 Task: Create a due date automation trigger when advanced on, on the tuesday after a card is due add fields without custom field "Resume" cleared at 11:00 AM.
Action: Mouse moved to (992, 307)
Screenshot: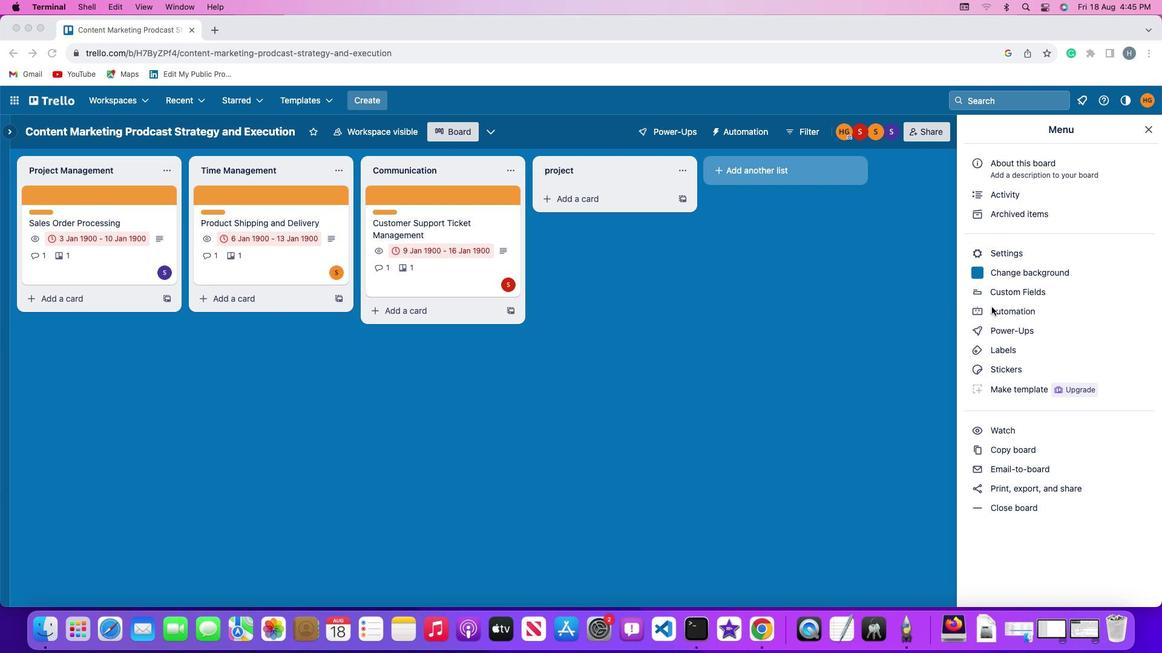
Action: Mouse pressed left at (992, 307)
Screenshot: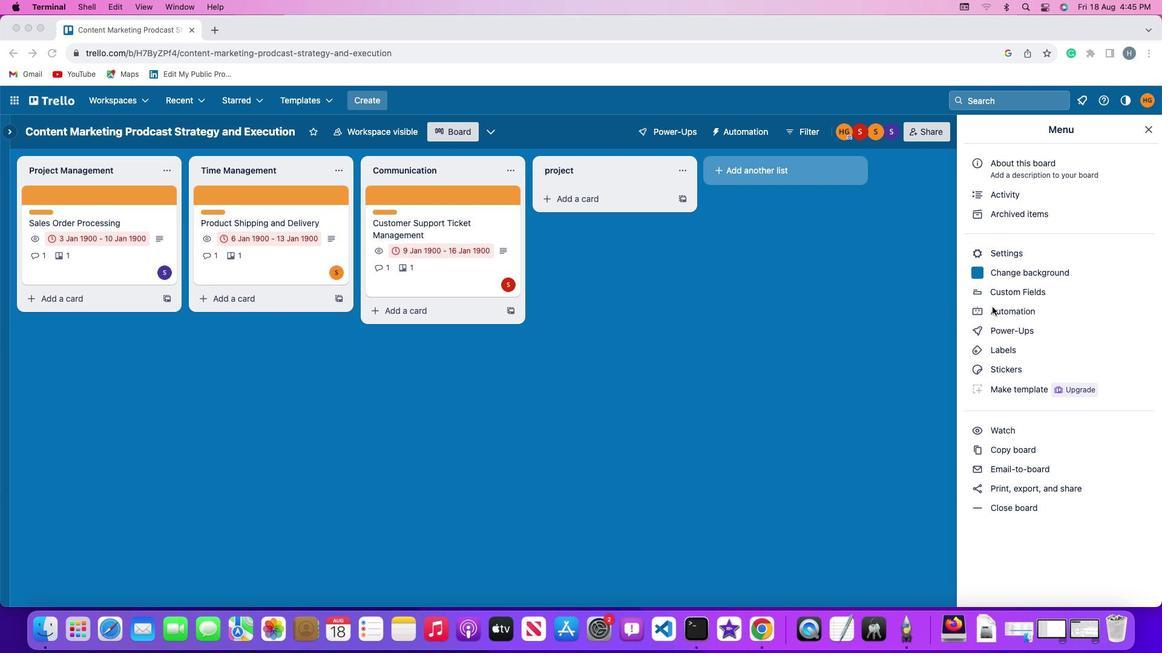 
Action: Mouse pressed left at (992, 307)
Screenshot: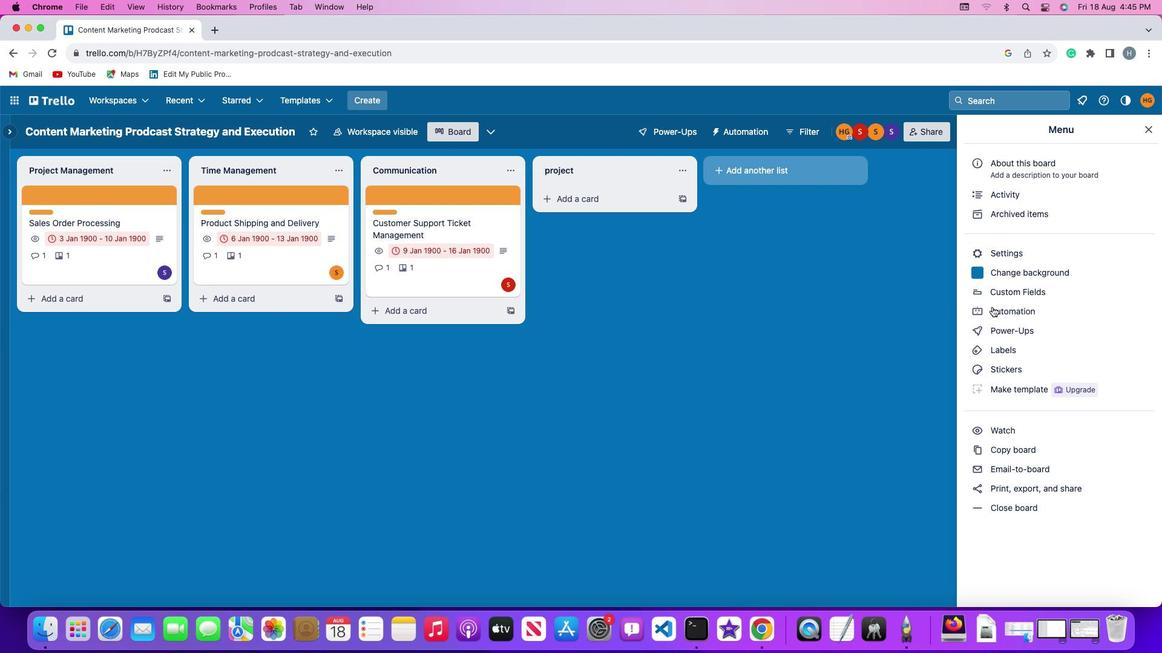 
Action: Mouse moved to (69, 281)
Screenshot: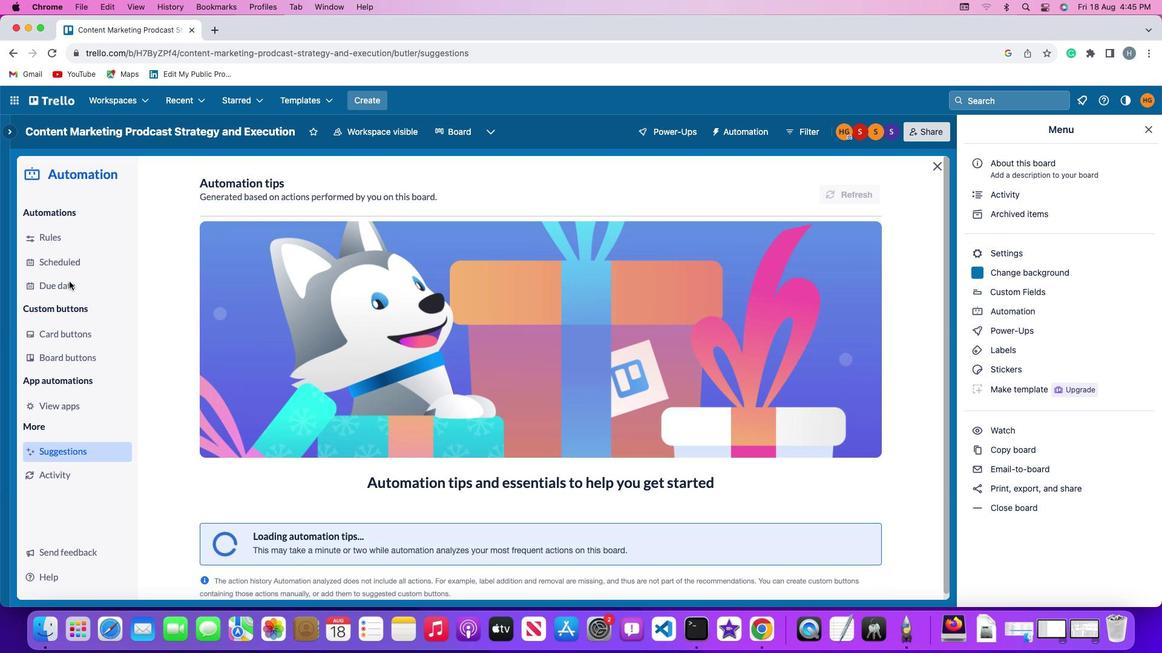 
Action: Mouse pressed left at (69, 281)
Screenshot: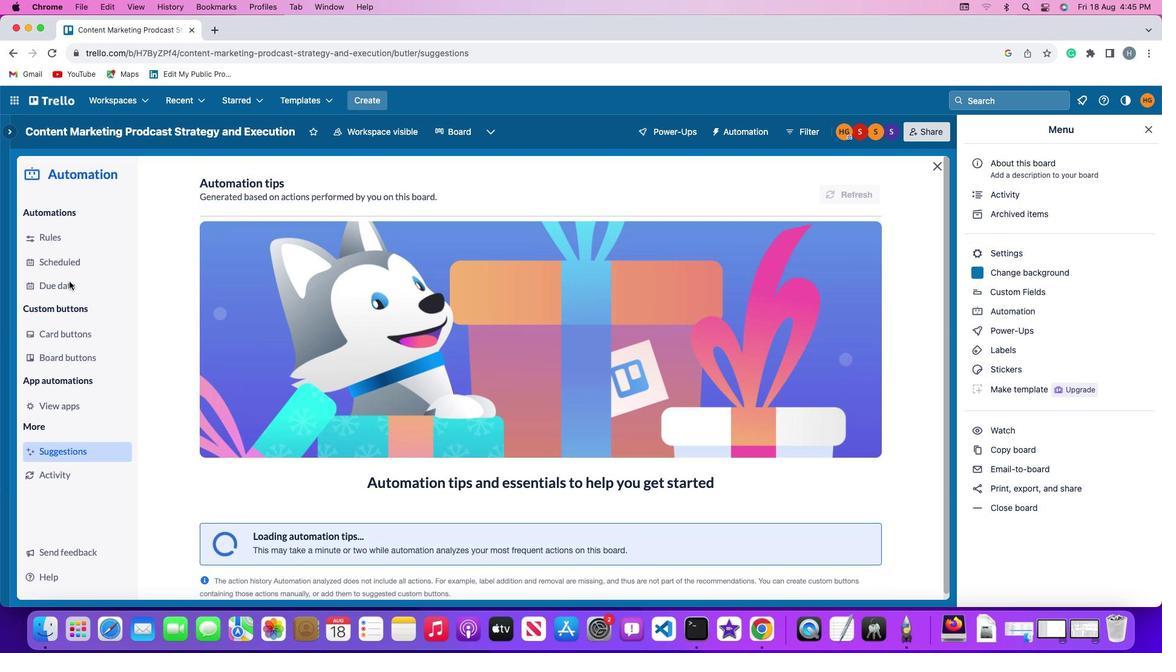 
Action: Mouse moved to (824, 184)
Screenshot: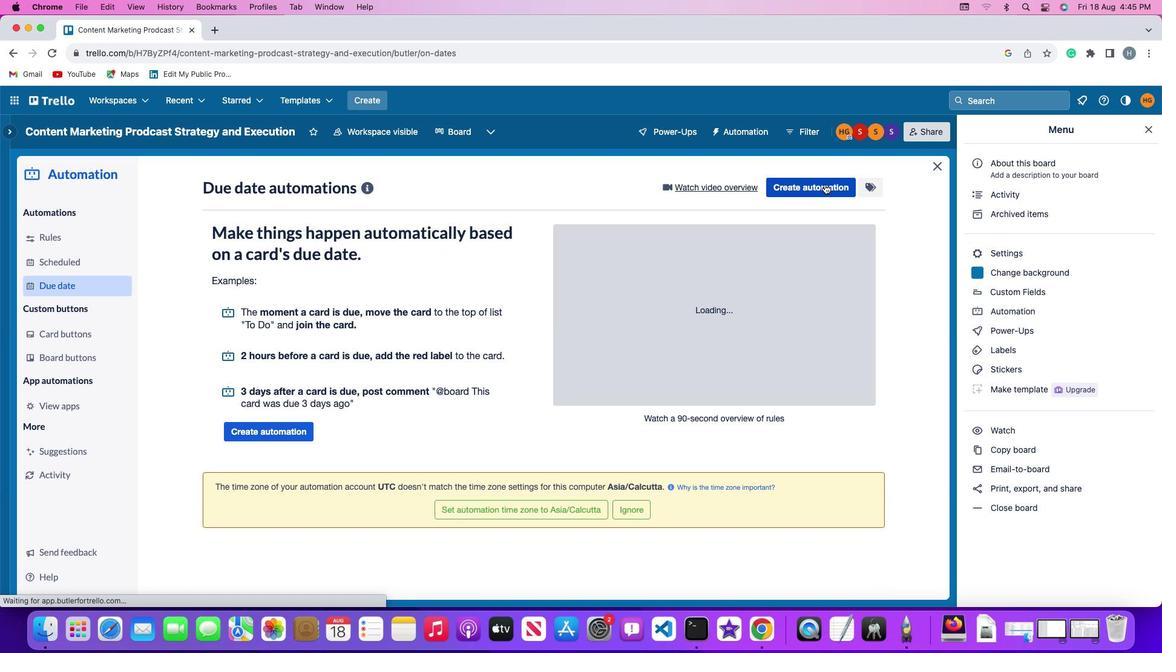 
Action: Mouse pressed left at (824, 184)
Screenshot: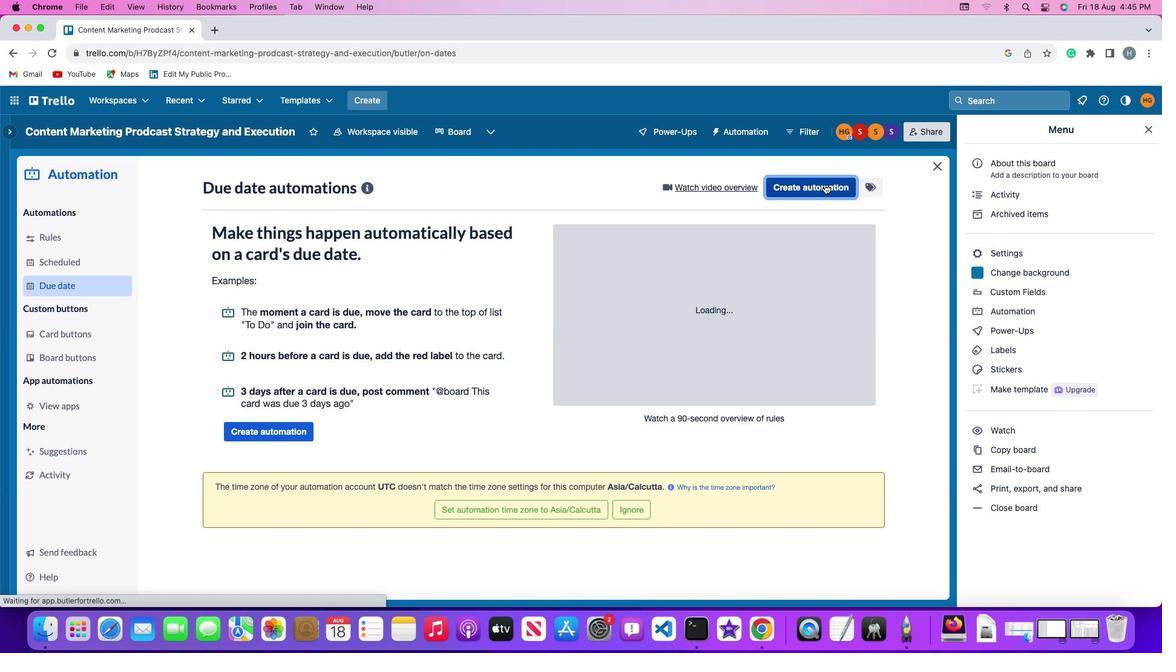 
Action: Mouse moved to (213, 302)
Screenshot: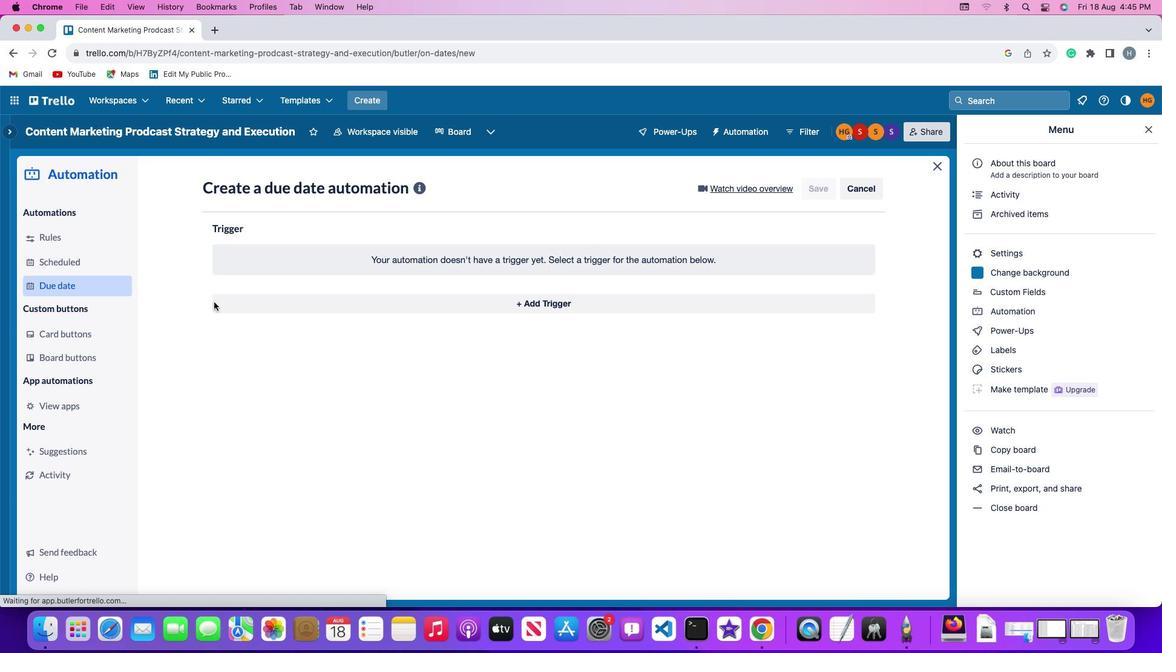 
Action: Mouse pressed left at (213, 302)
Screenshot: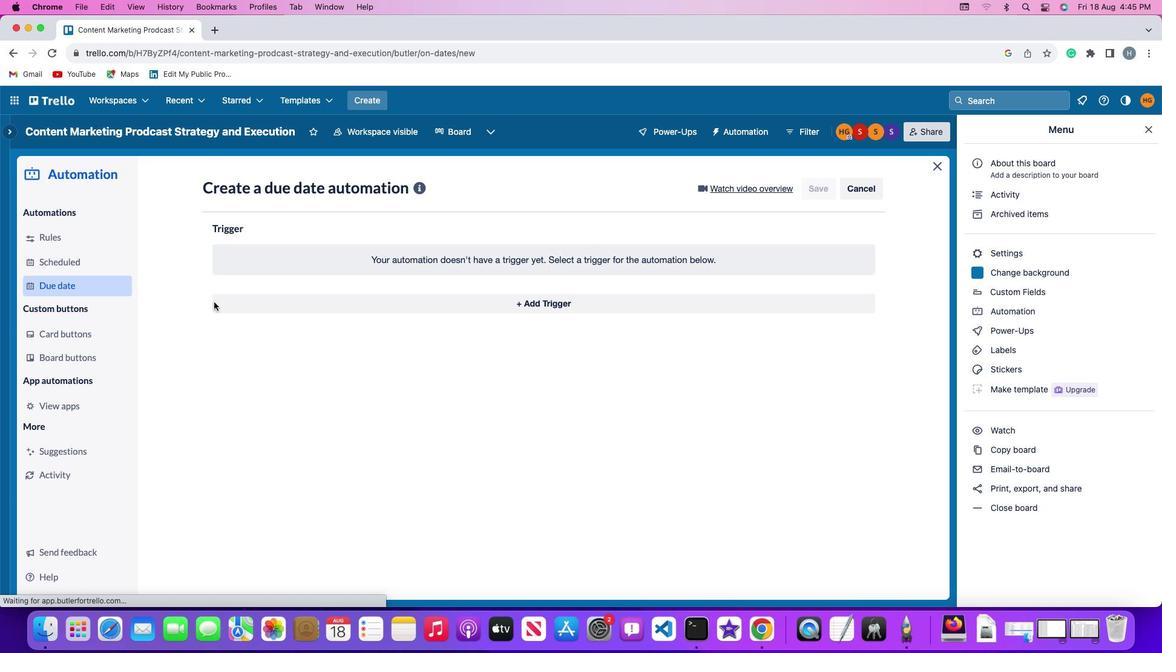 
Action: Mouse moved to (262, 526)
Screenshot: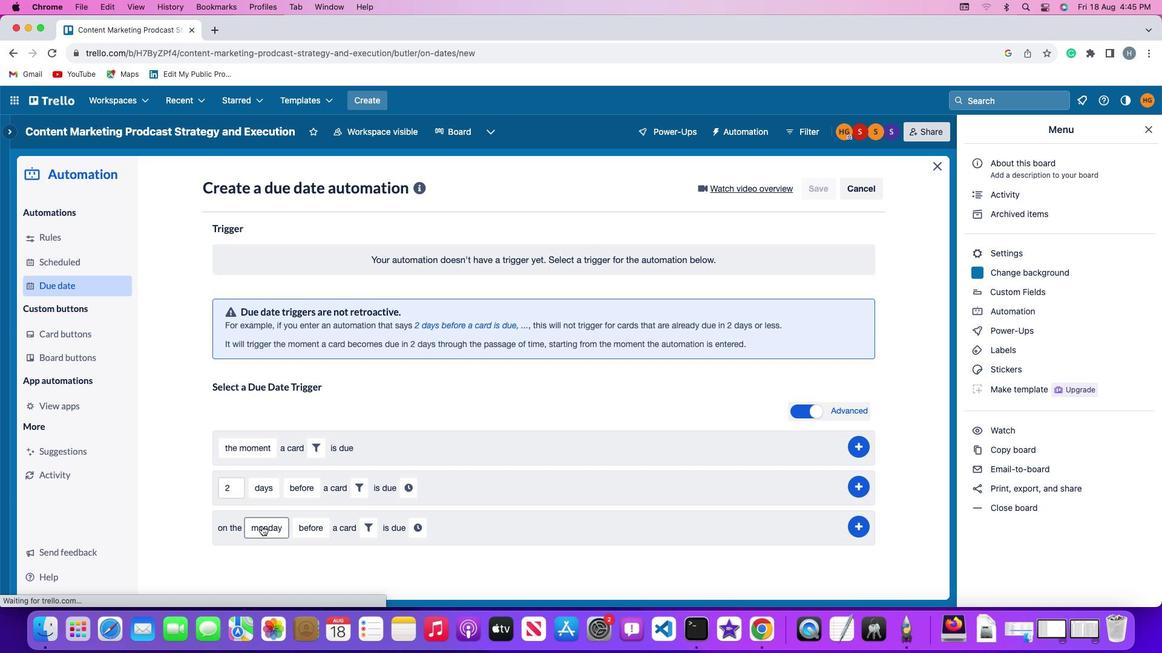 
Action: Mouse pressed left at (262, 526)
Screenshot: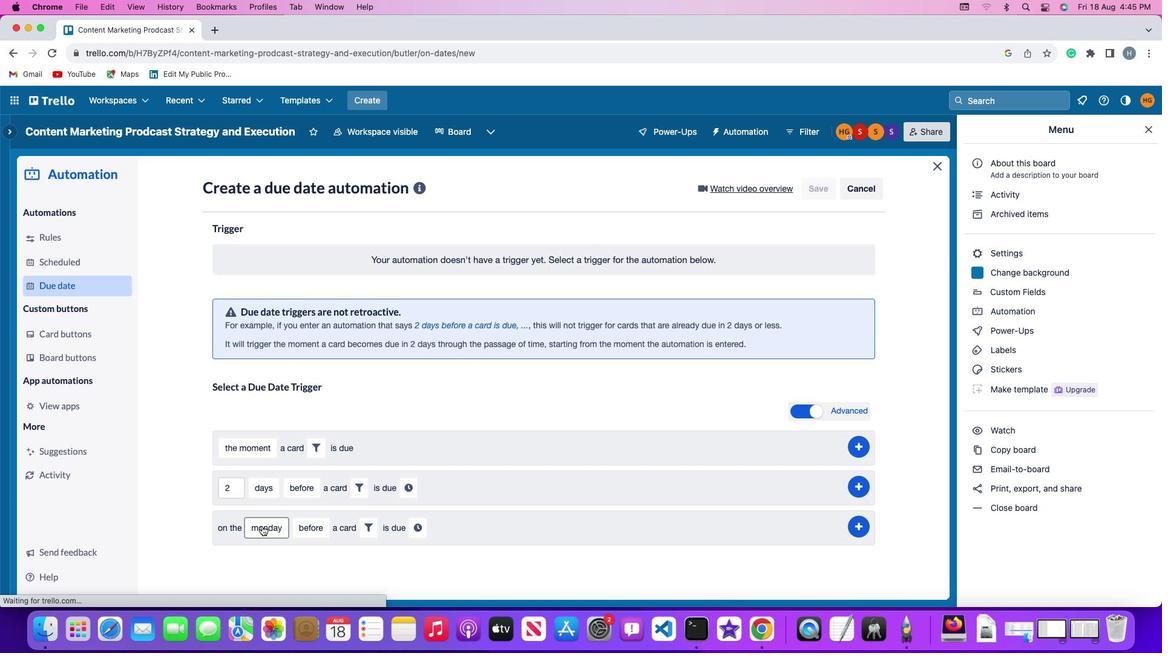 
Action: Mouse moved to (283, 389)
Screenshot: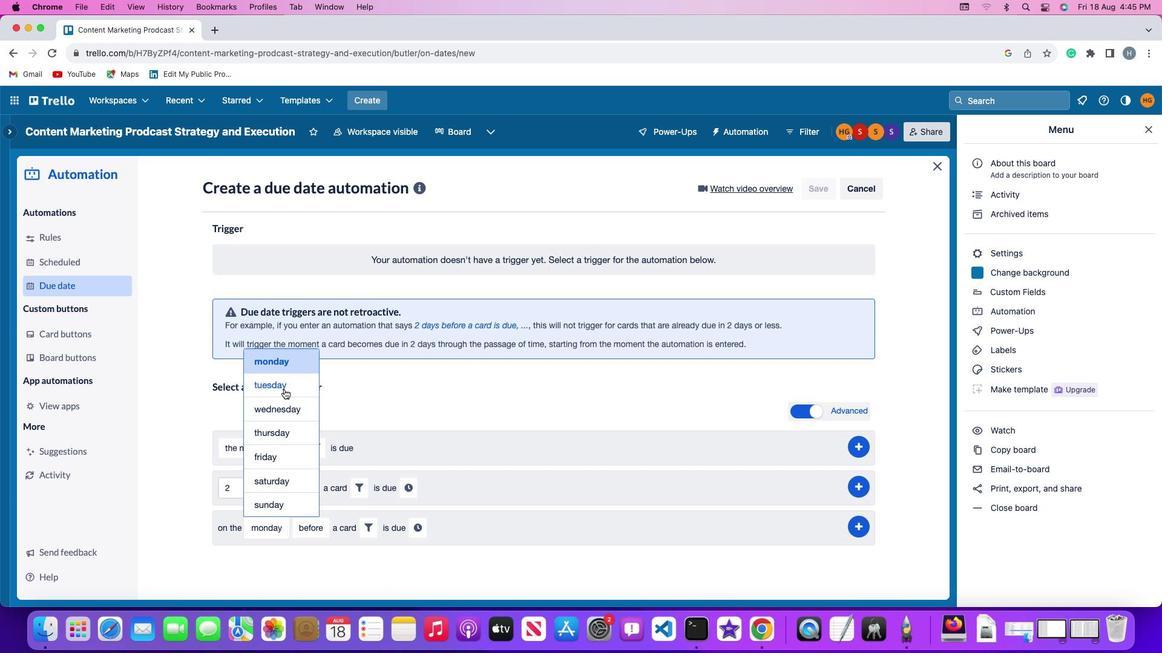 
Action: Mouse pressed left at (283, 389)
Screenshot: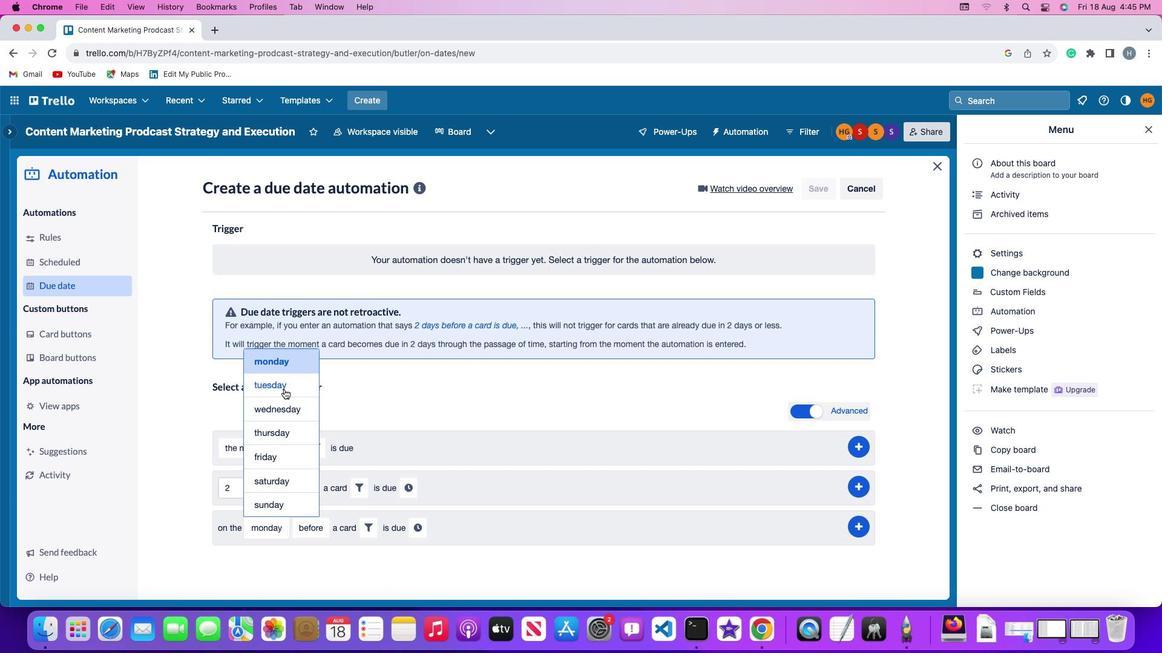 
Action: Mouse moved to (310, 530)
Screenshot: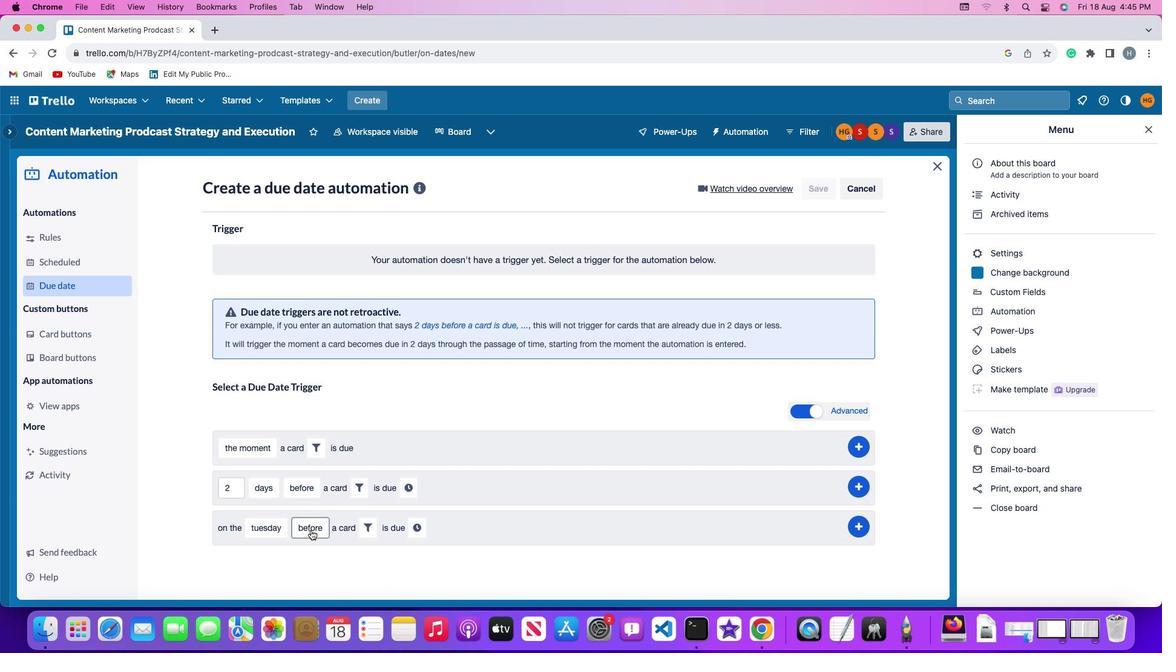 
Action: Mouse pressed left at (310, 530)
Screenshot: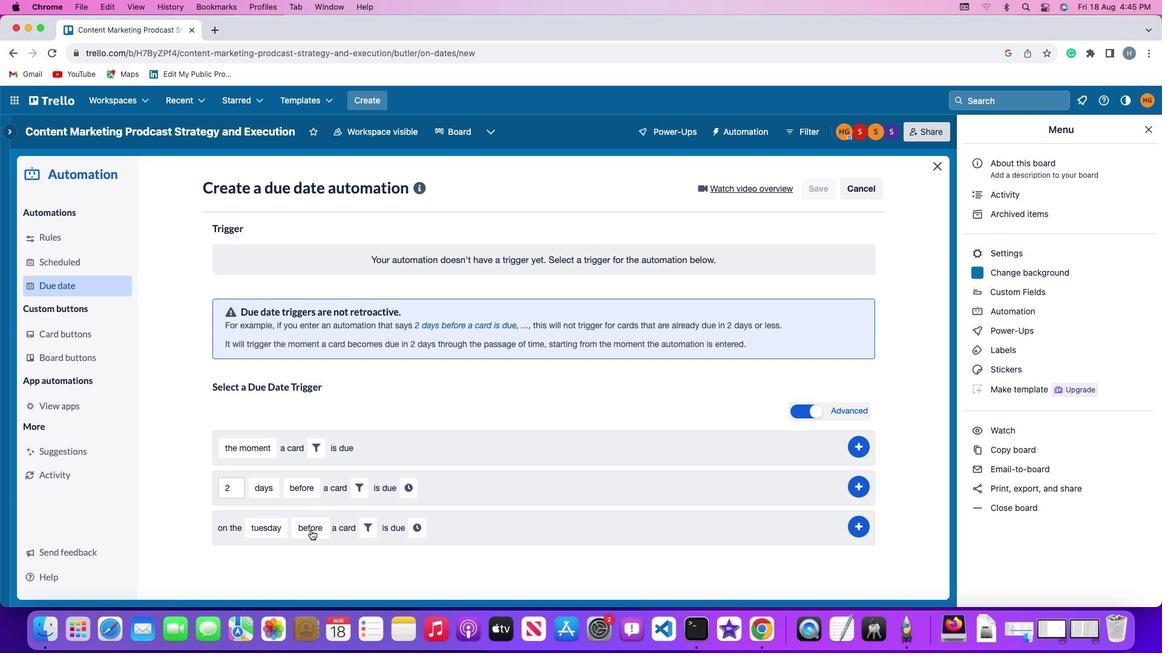 
Action: Mouse moved to (328, 455)
Screenshot: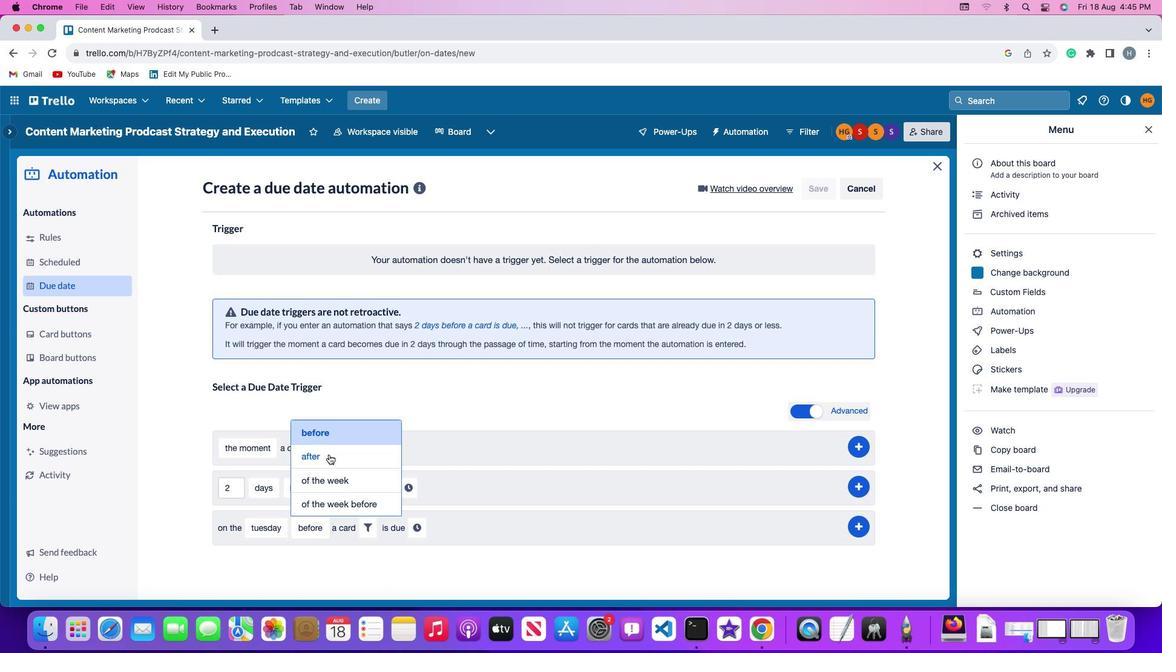 
Action: Mouse pressed left at (328, 455)
Screenshot: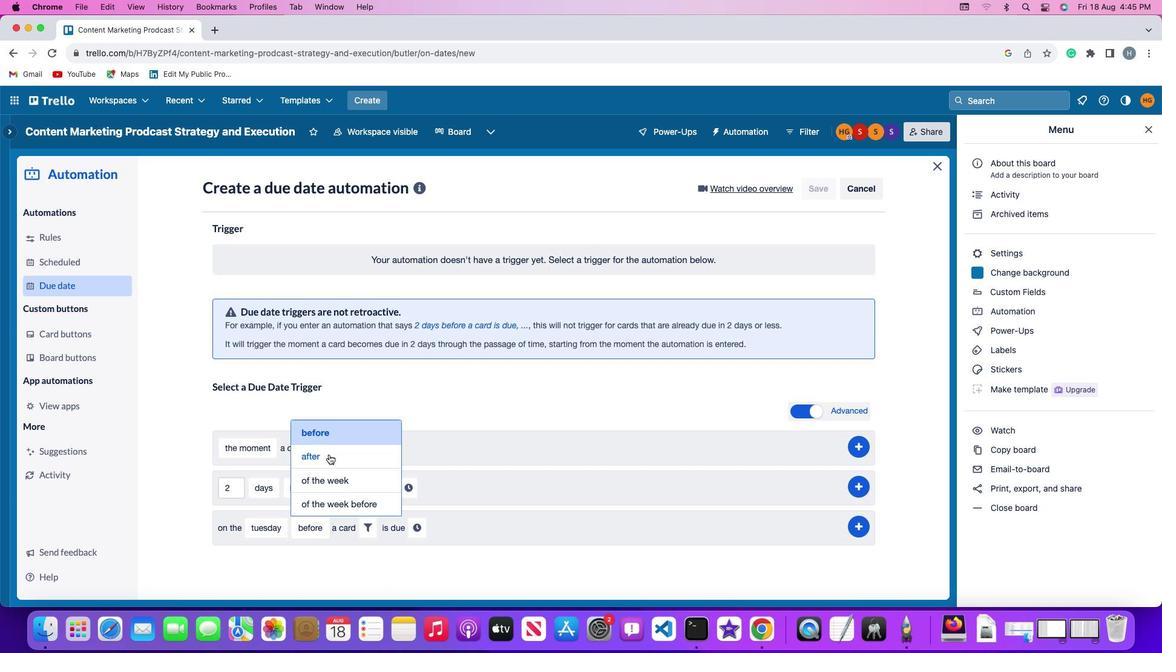 
Action: Mouse moved to (364, 521)
Screenshot: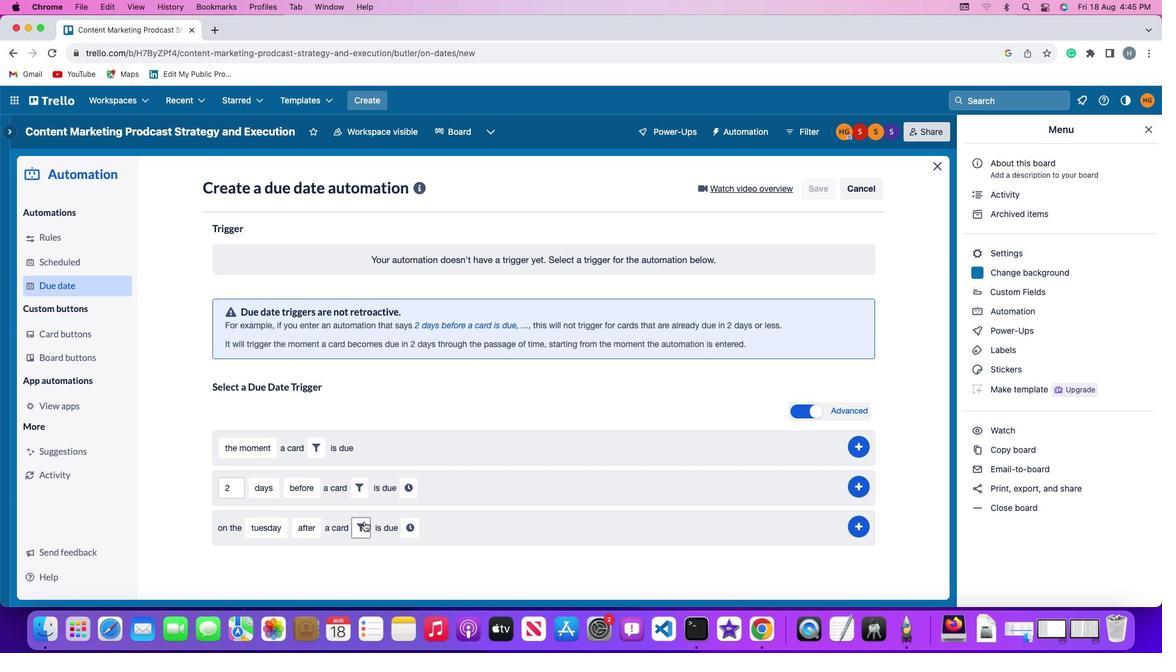 
Action: Mouse pressed left at (364, 521)
Screenshot: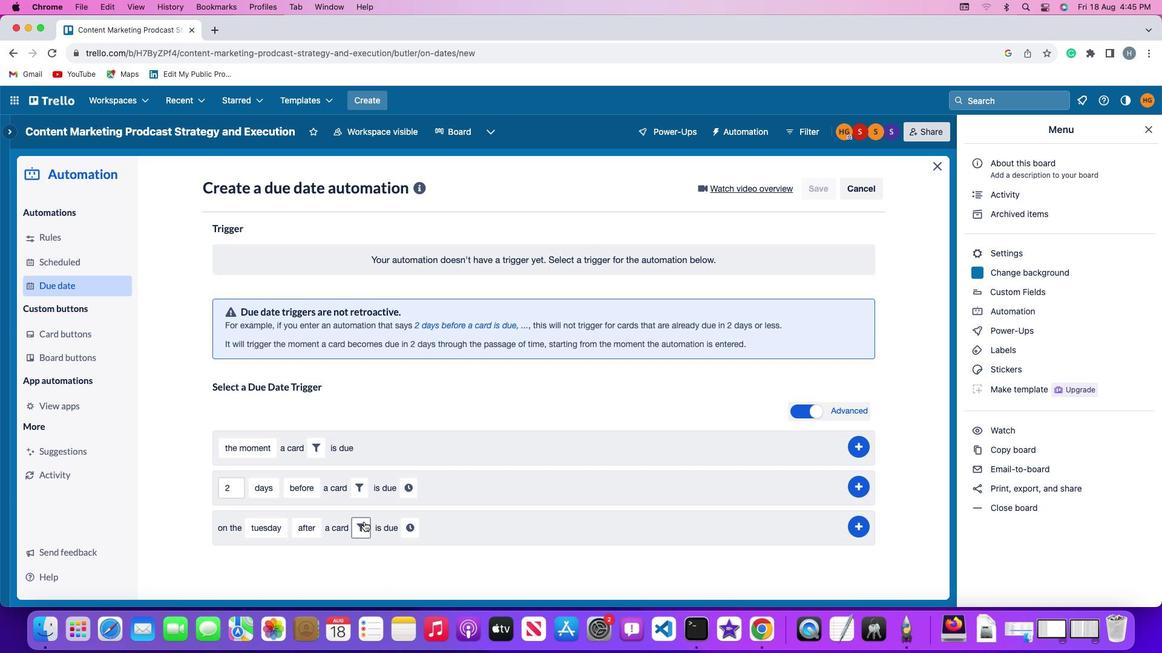 
Action: Mouse moved to (554, 565)
Screenshot: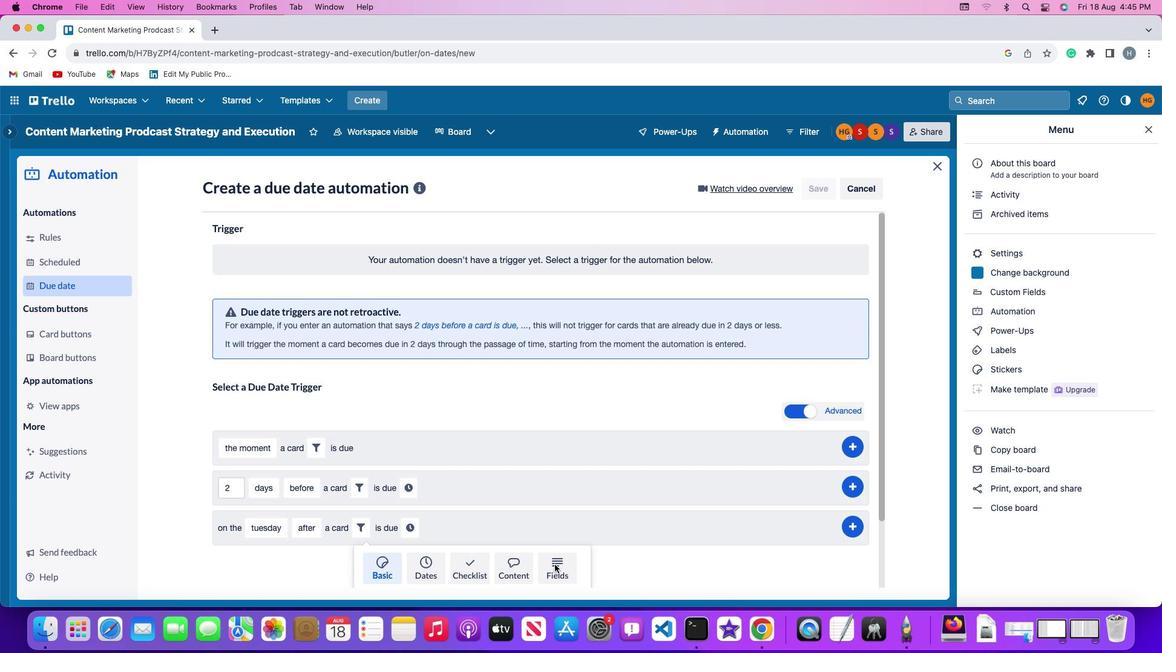 
Action: Mouse pressed left at (554, 565)
Screenshot: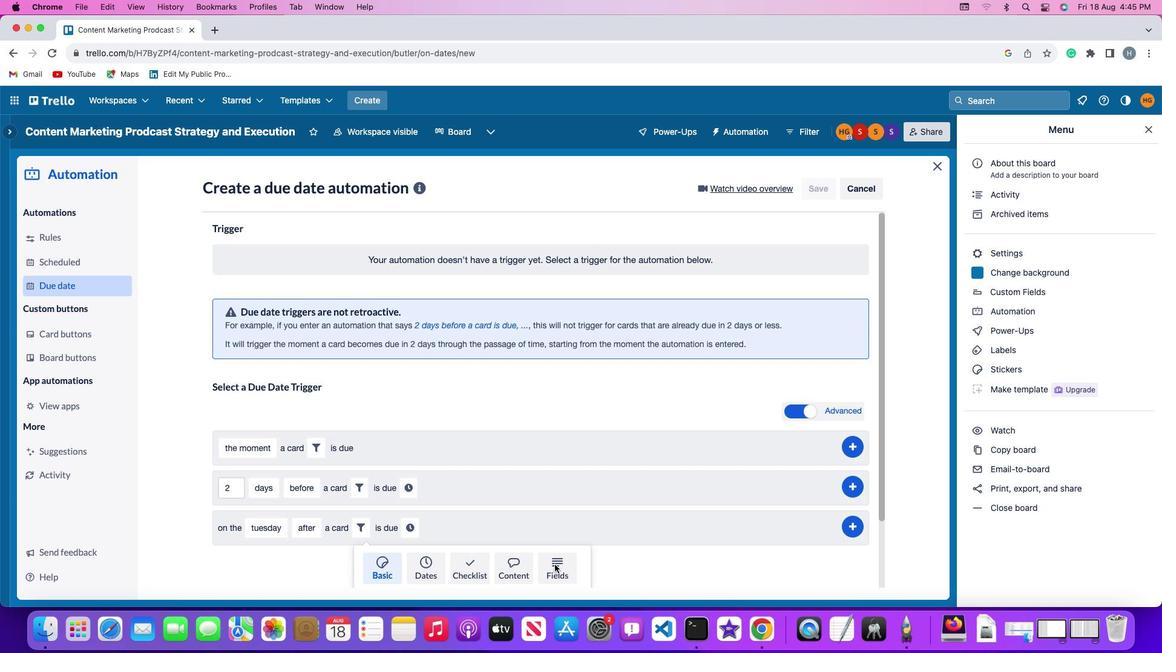 
Action: Mouse moved to (323, 563)
Screenshot: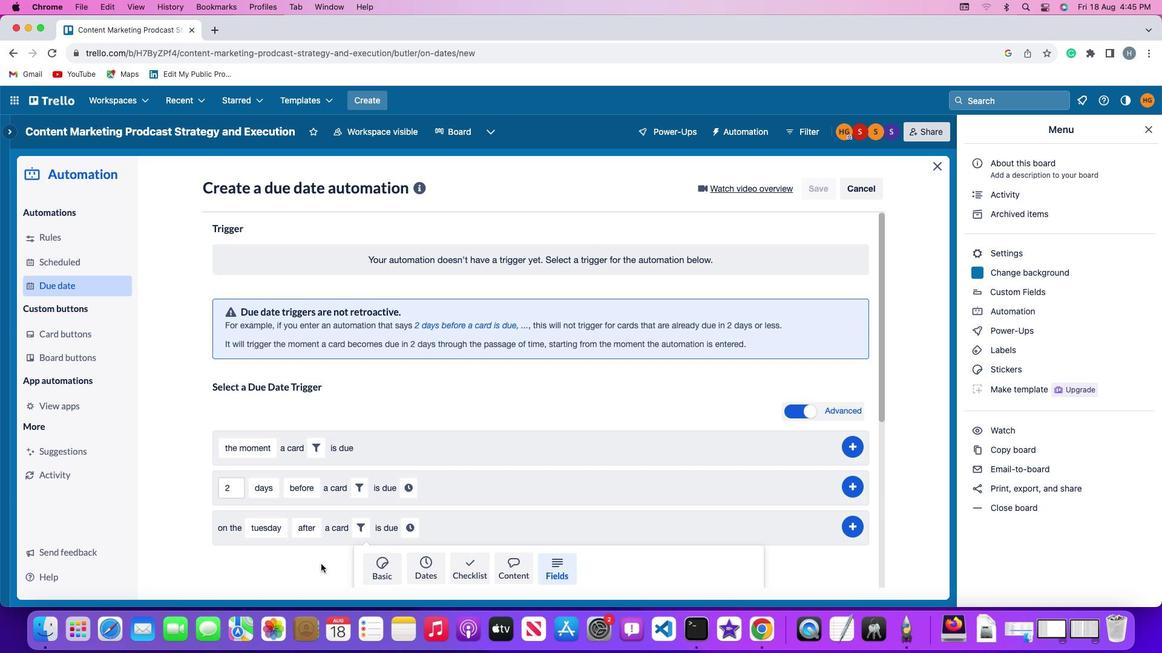 
Action: Mouse scrolled (323, 563) with delta (0, 0)
Screenshot: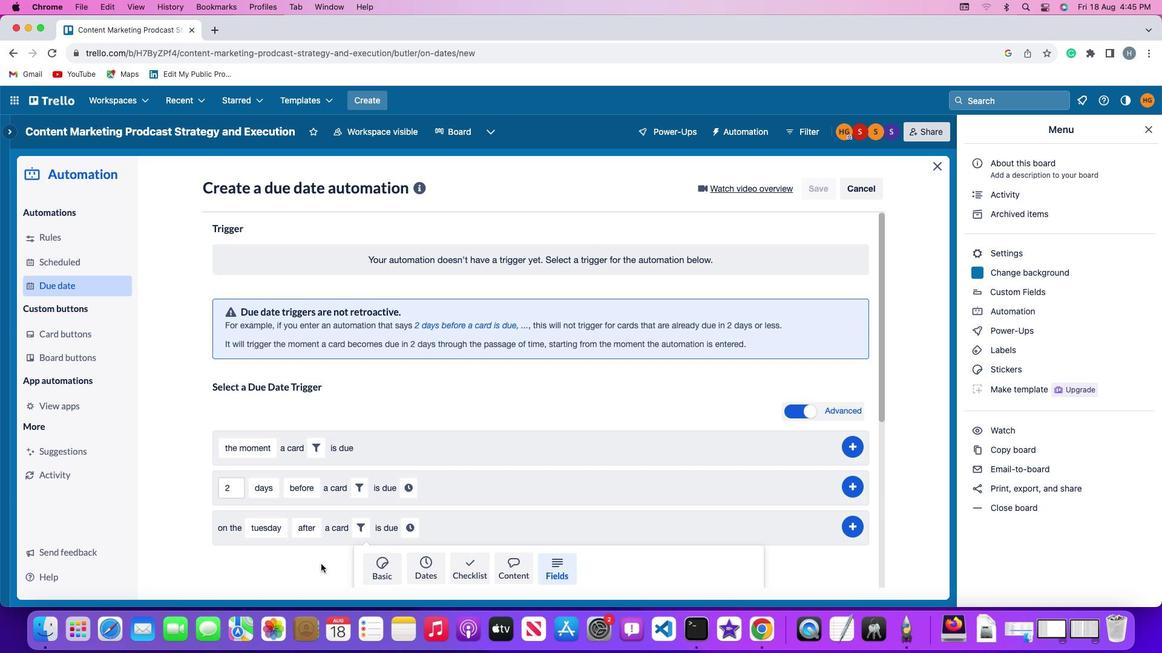 
Action: Mouse scrolled (323, 563) with delta (0, 0)
Screenshot: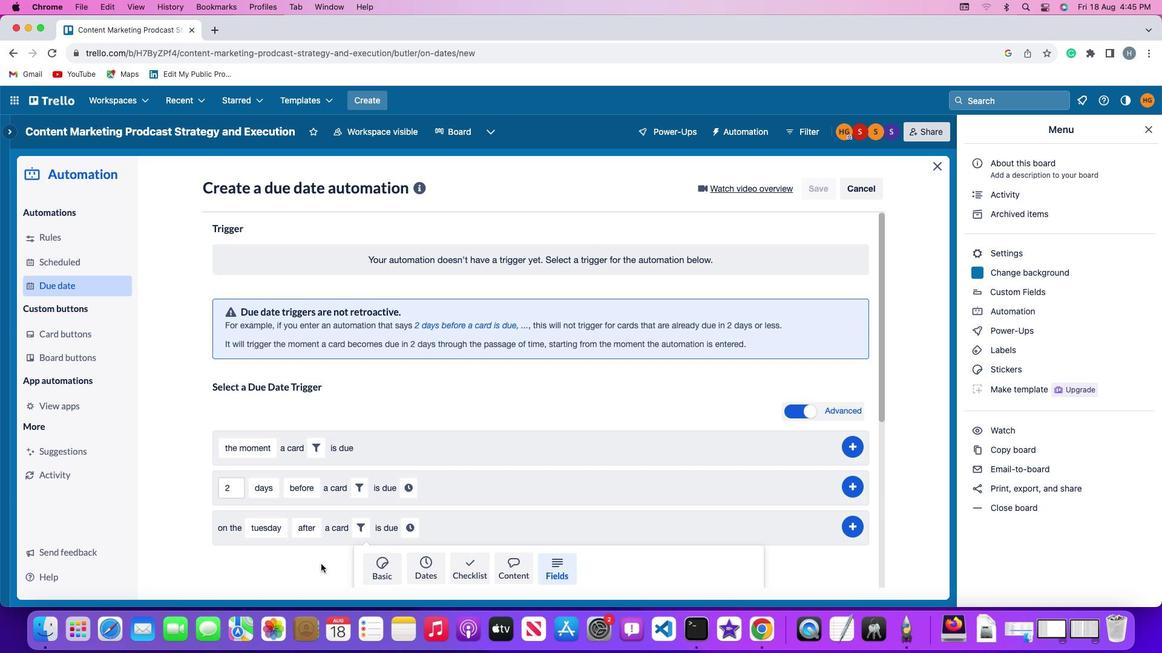 
Action: Mouse moved to (322, 564)
Screenshot: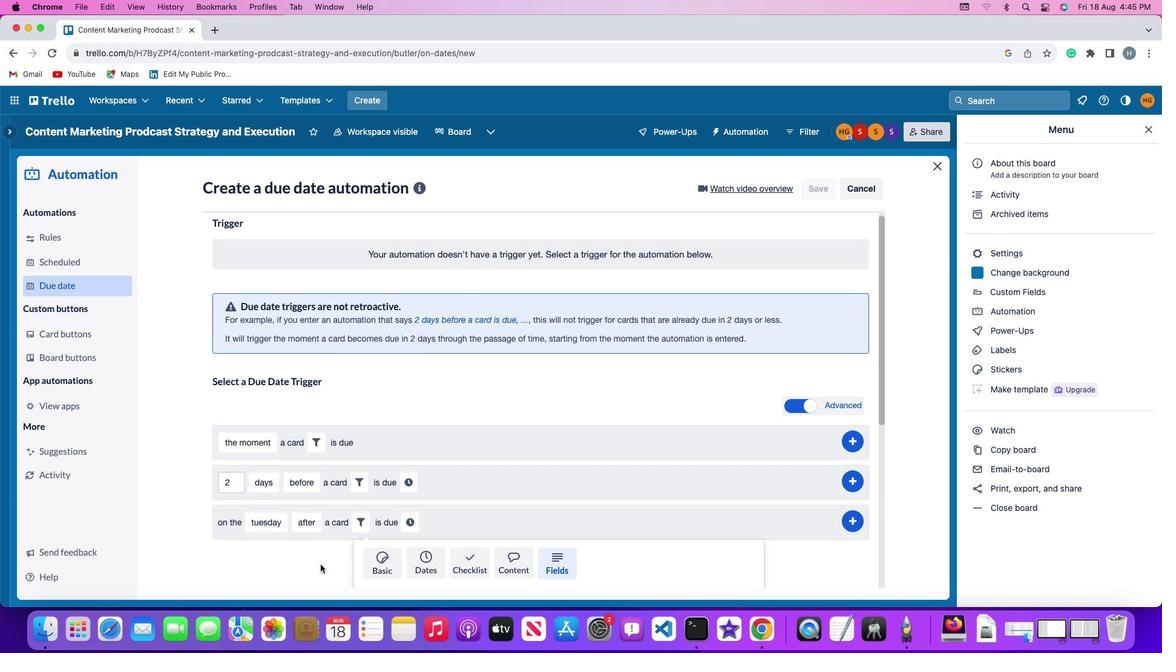 
Action: Mouse scrolled (322, 564) with delta (0, -1)
Screenshot: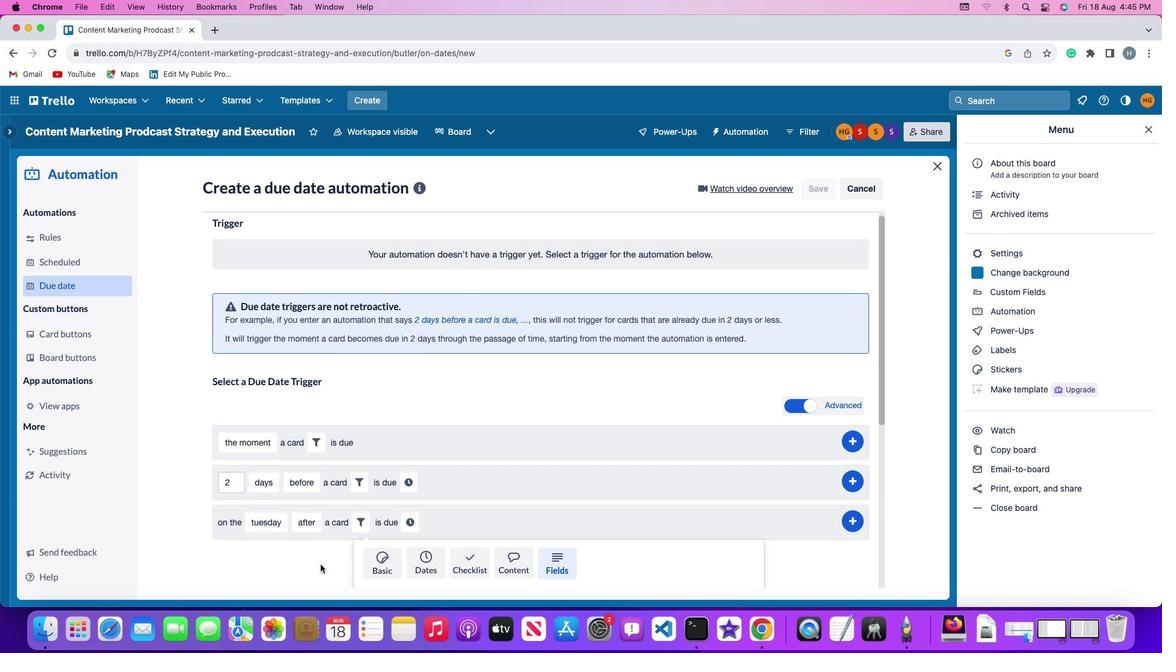 
Action: Mouse moved to (320, 565)
Screenshot: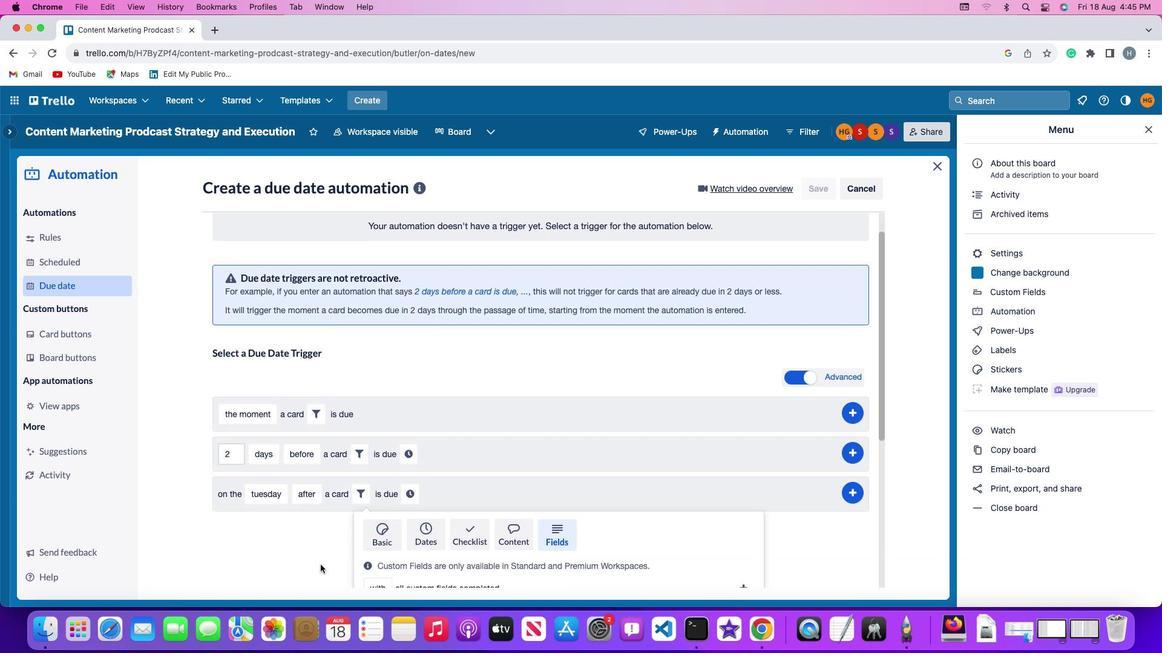 
Action: Mouse scrolled (320, 565) with delta (0, -3)
Screenshot: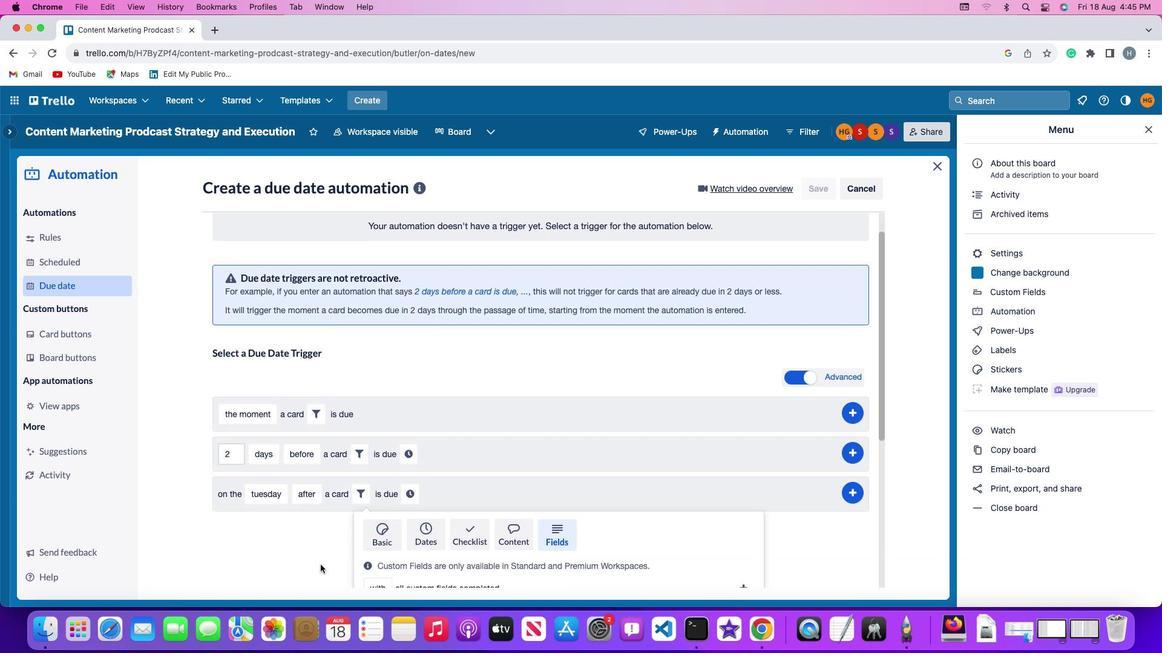 
Action: Mouse moved to (320, 565)
Screenshot: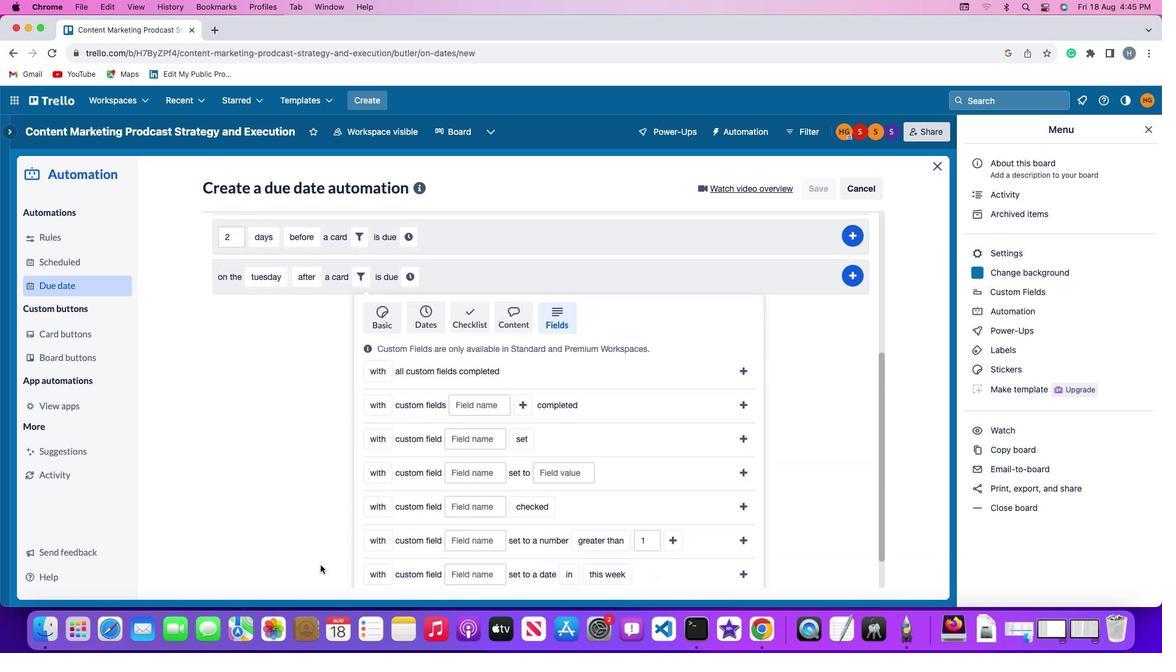 
Action: Mouse scrolled (320, 565) with delta (0, 0)
Screenshot: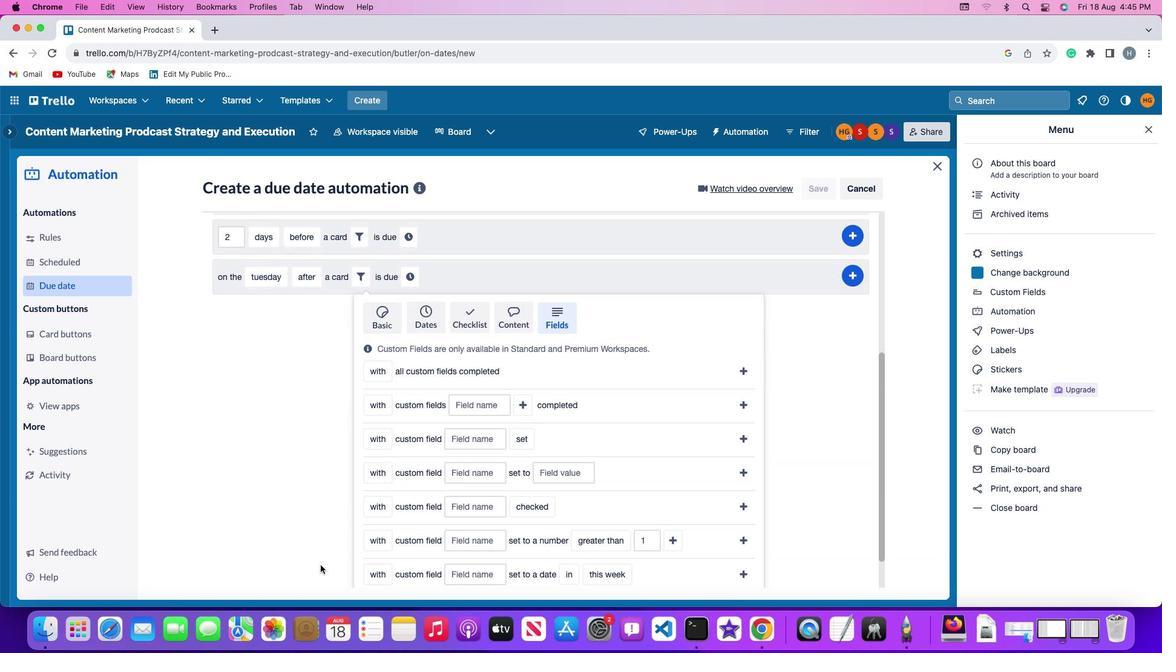 
Action: Mouse scrolled (320, 565) with delta (0, 0)
Screenshot: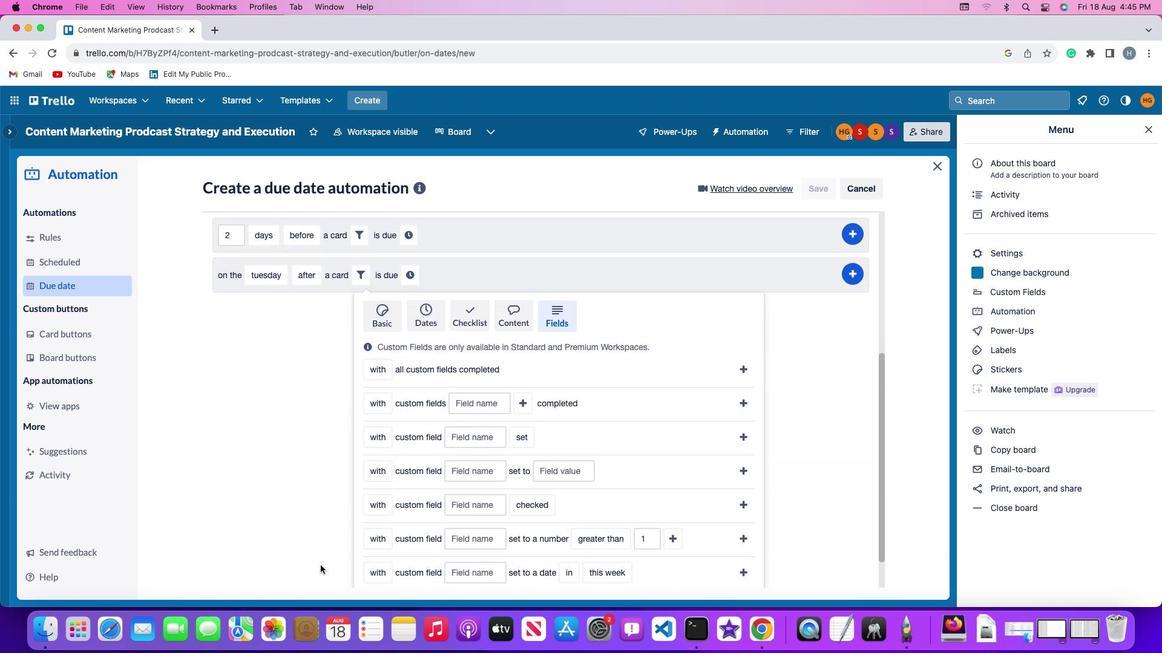 
Action: Mouse scrolled (320, 565) with delta (0, -1)
Screenshot: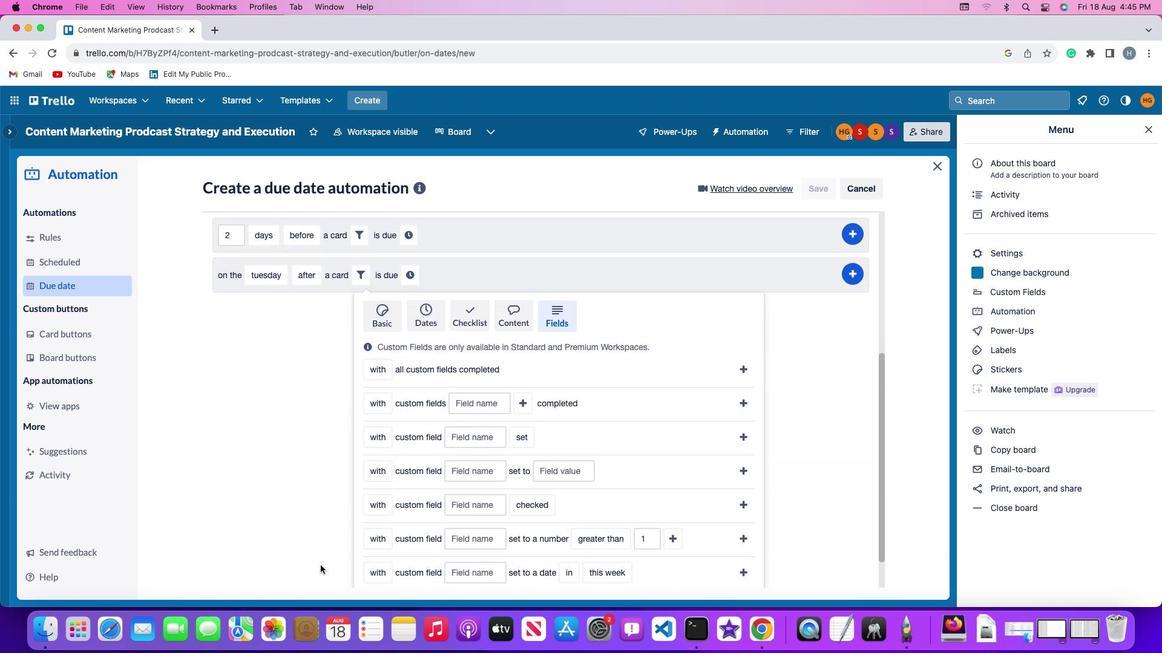 
Action: Mouse moved to (377, 388)
Screenshot: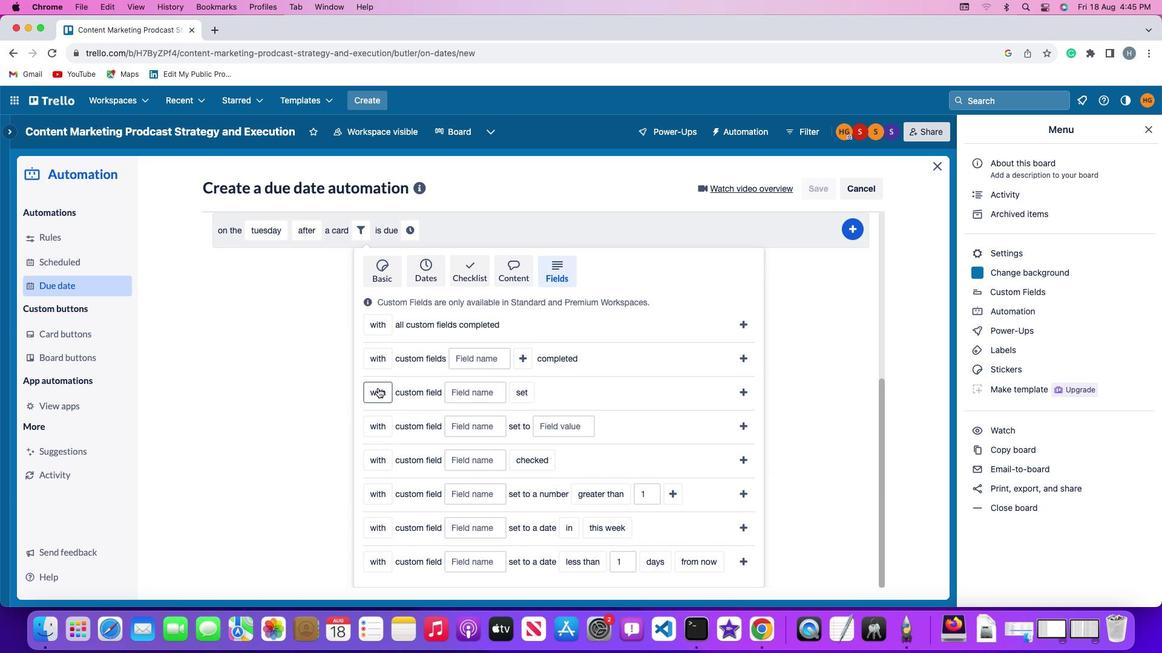 
Action: Mouse pressed left at (377, 388)
Screenshot: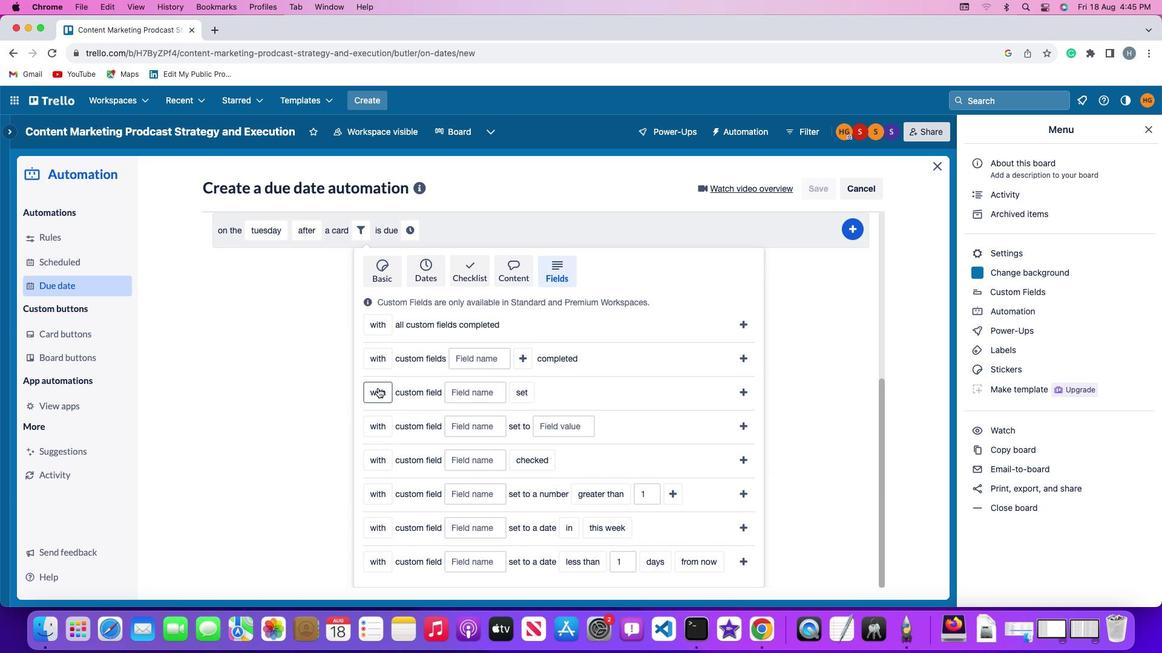 
Action: Mouse moved to (391, 440)
Screenshot: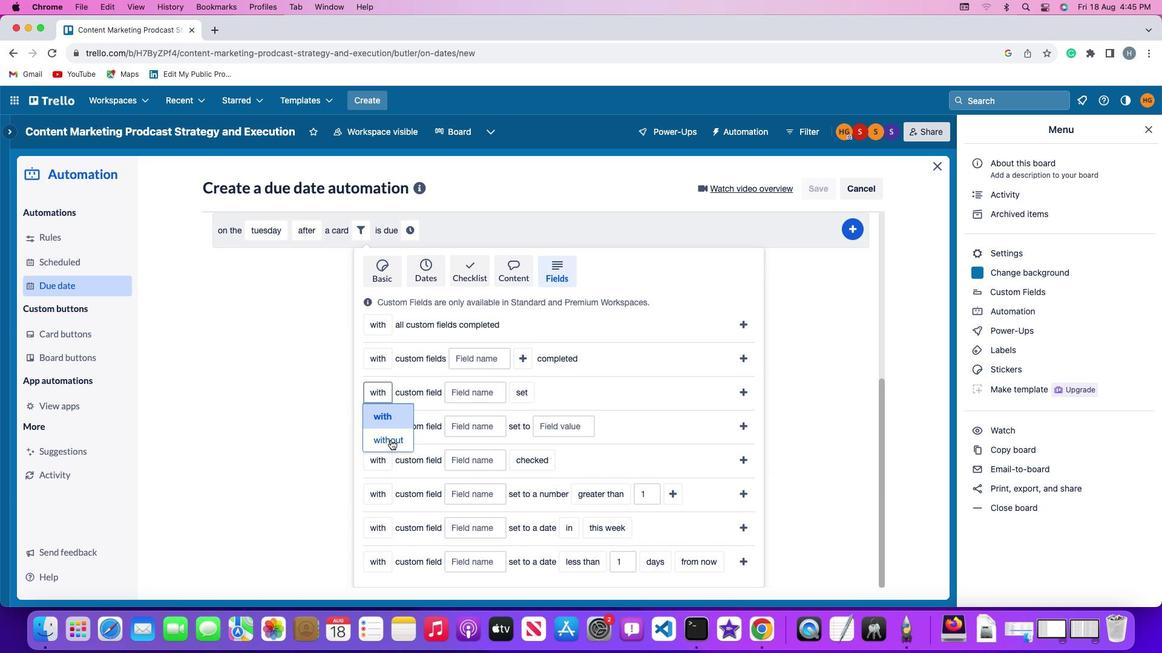 
Action: Mouse pressed left at (391, 440)
Screenshot: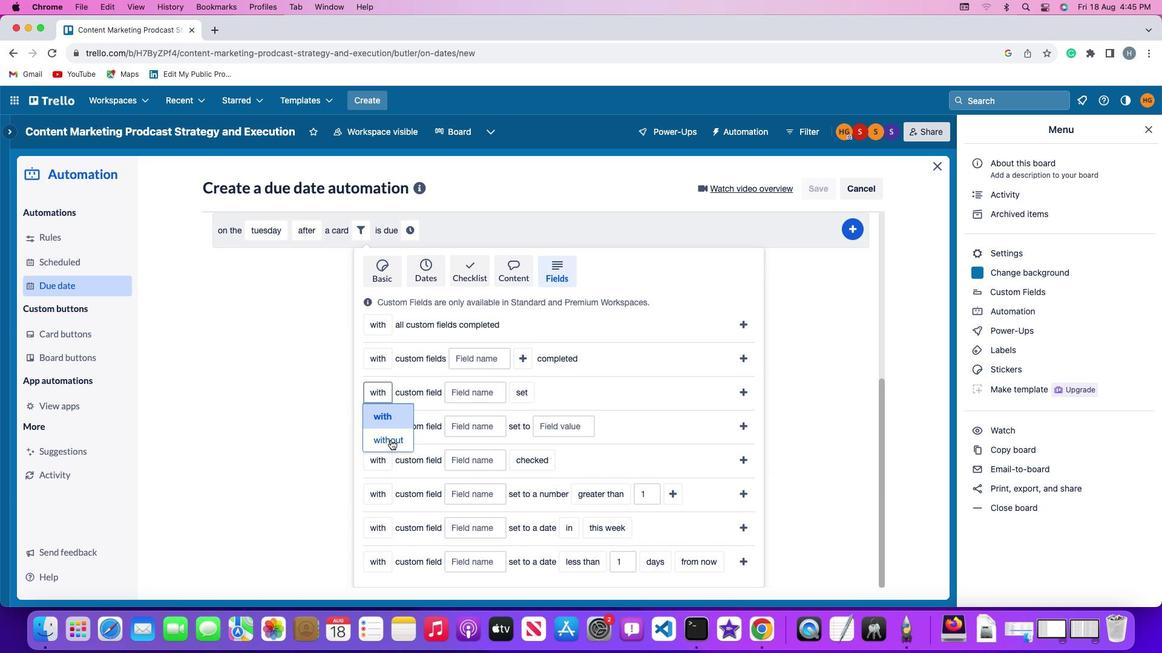 
Action: Mouse moved to (481, 394)
Screenshot: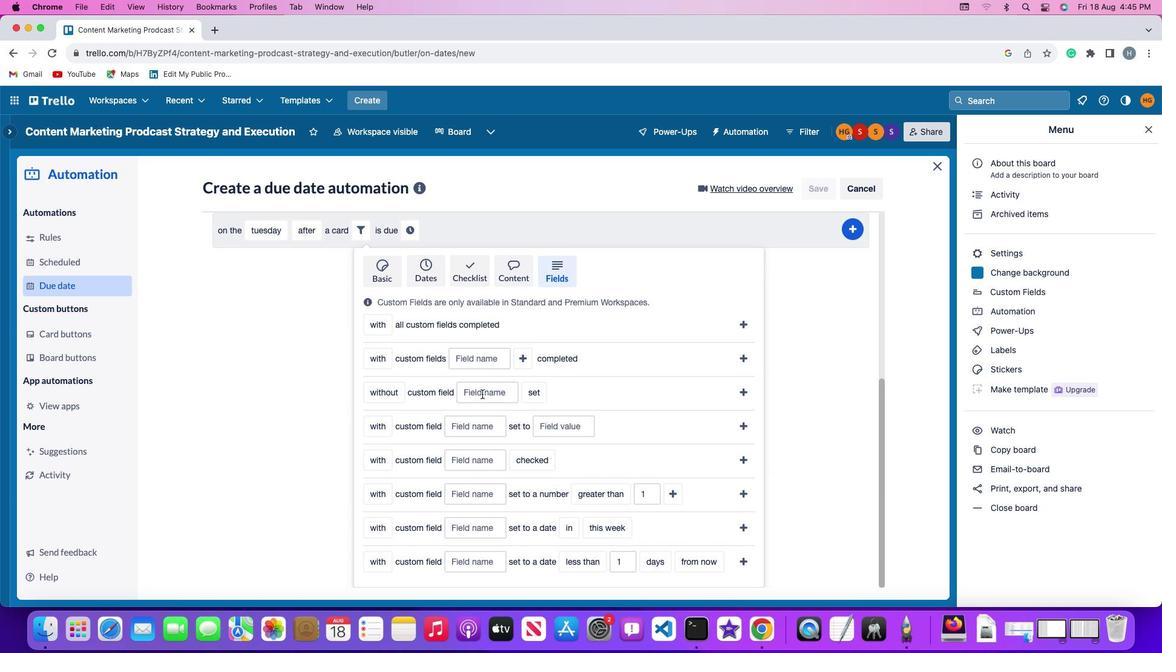 
Action: Mouse pressed left at (481, 394)
Screenshot: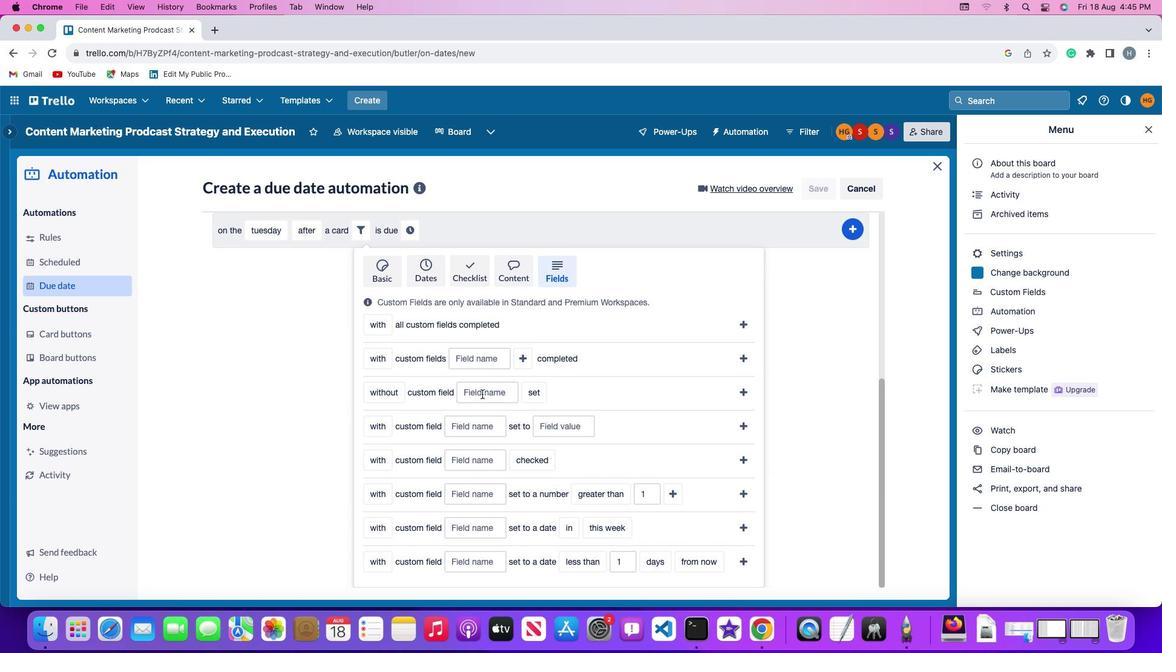 
Action: Key pressed Key.shift'R''e''s''u''m''e'
Screenshot: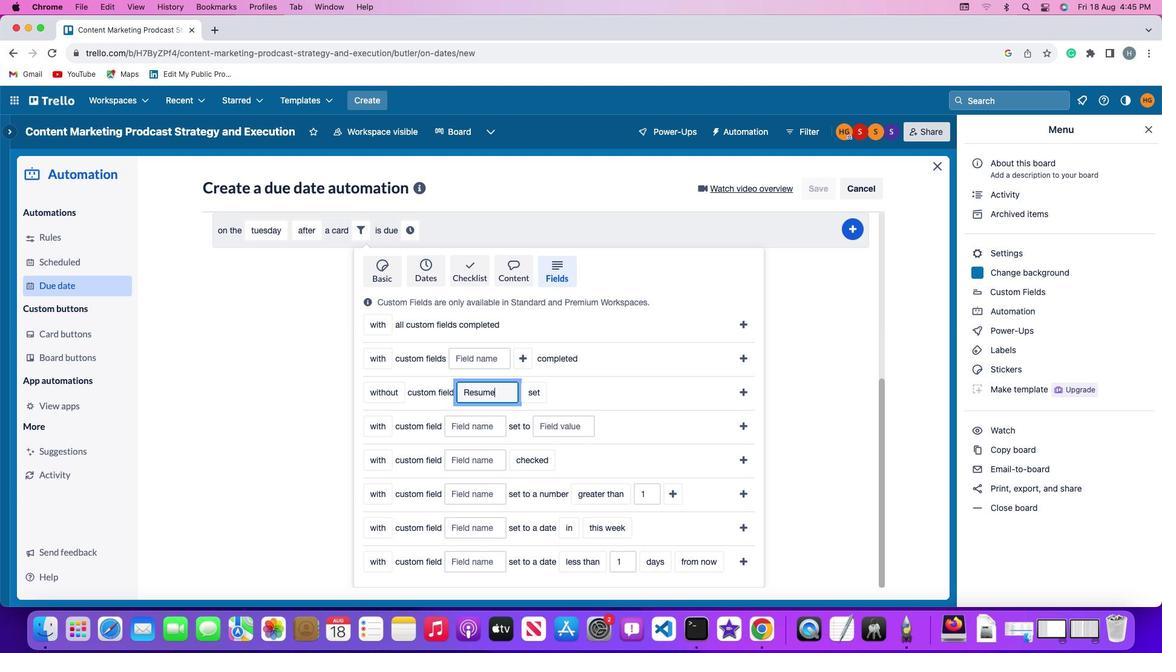 
Action: Mouse moved to (531, 392)
Screenshot: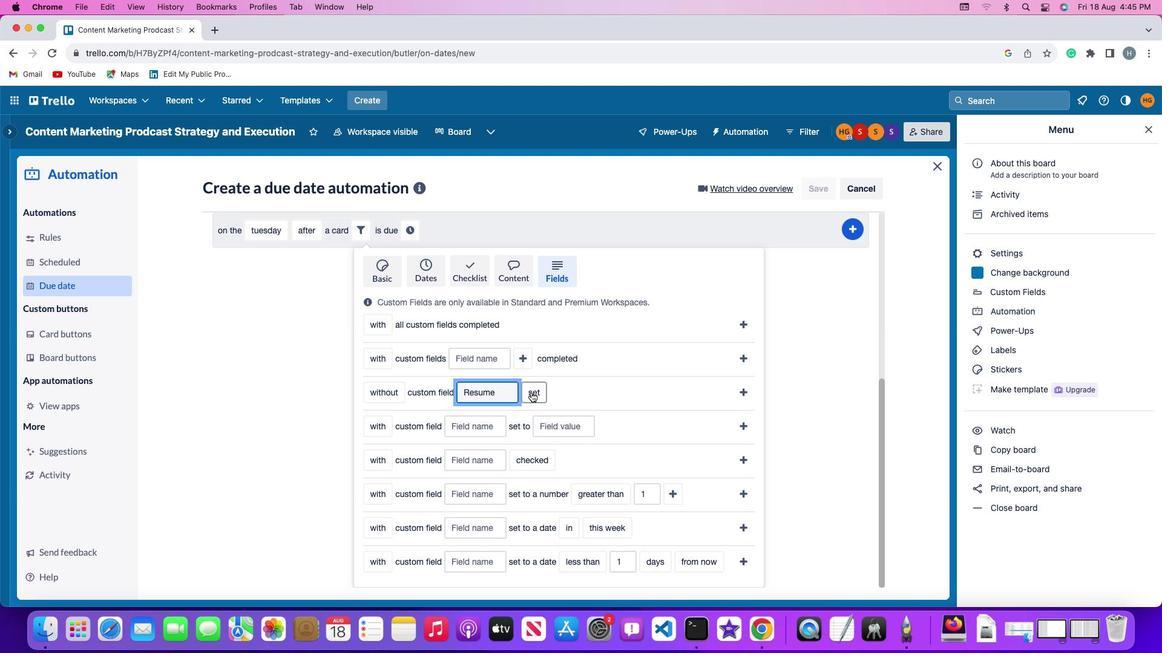 
Action: Mouse pressed left at (531, 392)
Screenshot: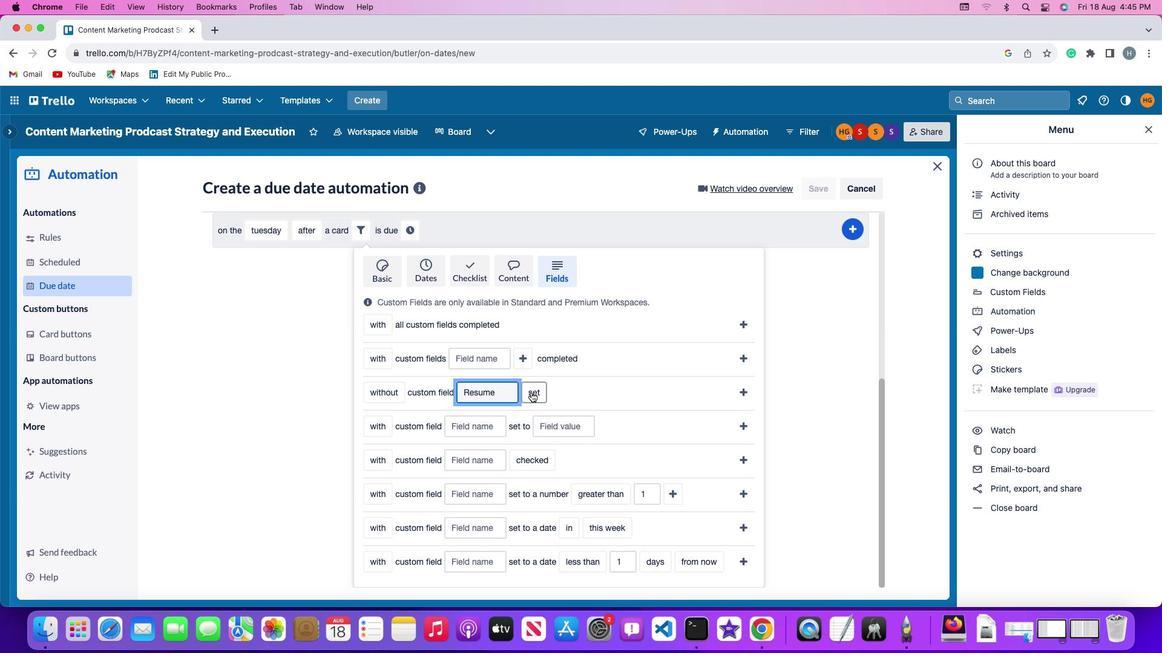 
Action: Mouse moved to (542, 441)
Screenshot: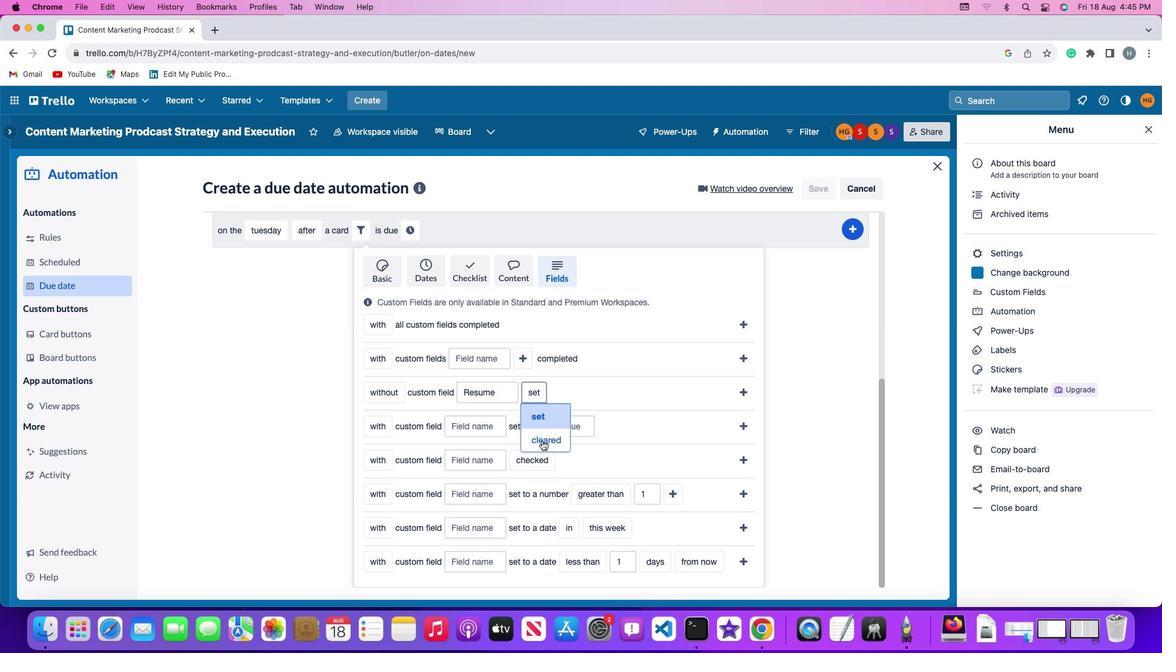 
Action: Mouse pressed left at (542, 441)
Screenshot: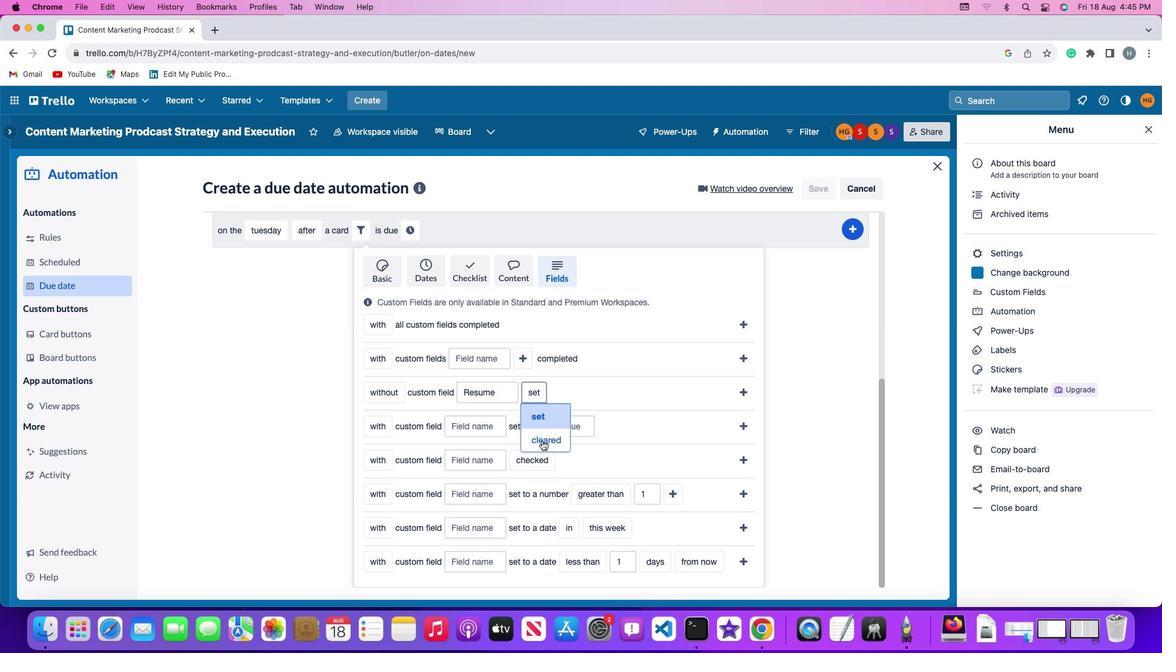 
Action: Mouse moved to (750, 386)
Screenshot: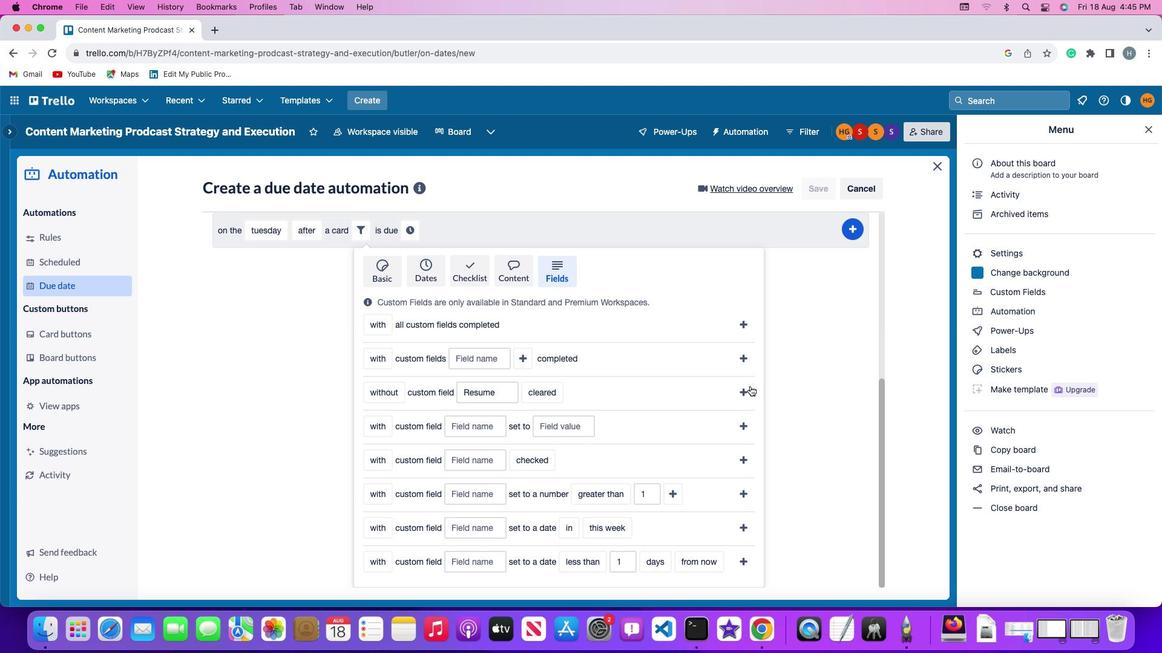 
Action: Mouse pressed left at (750, 386)
Screenshot: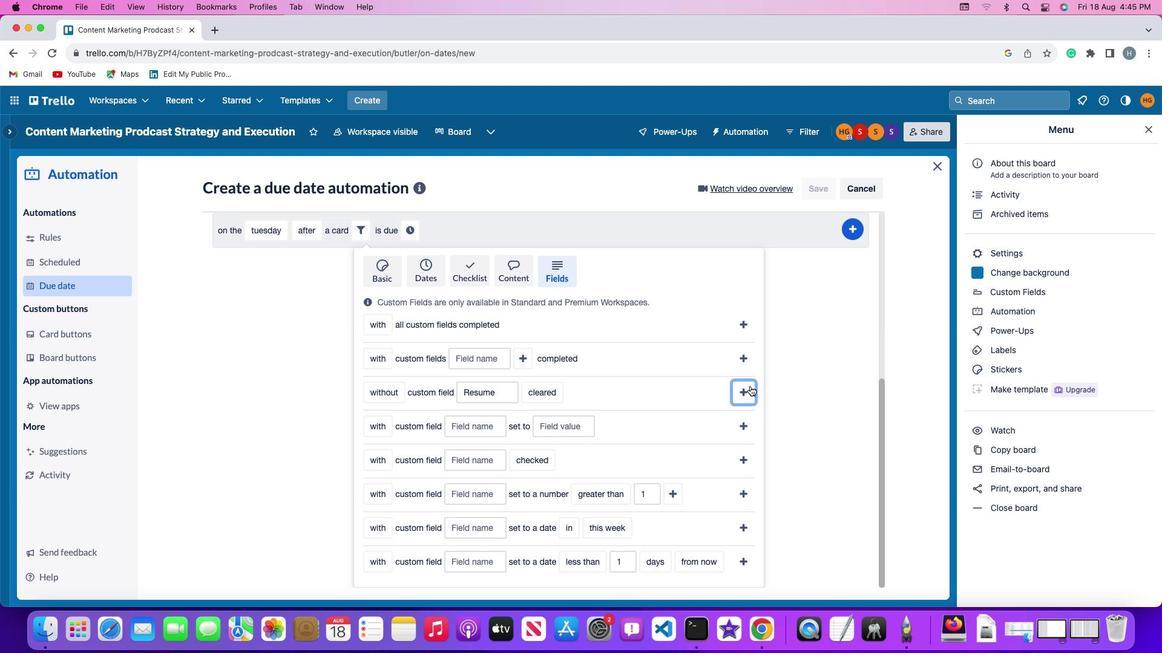 
Action: Mouse moved to (589, 526)
Screenshot: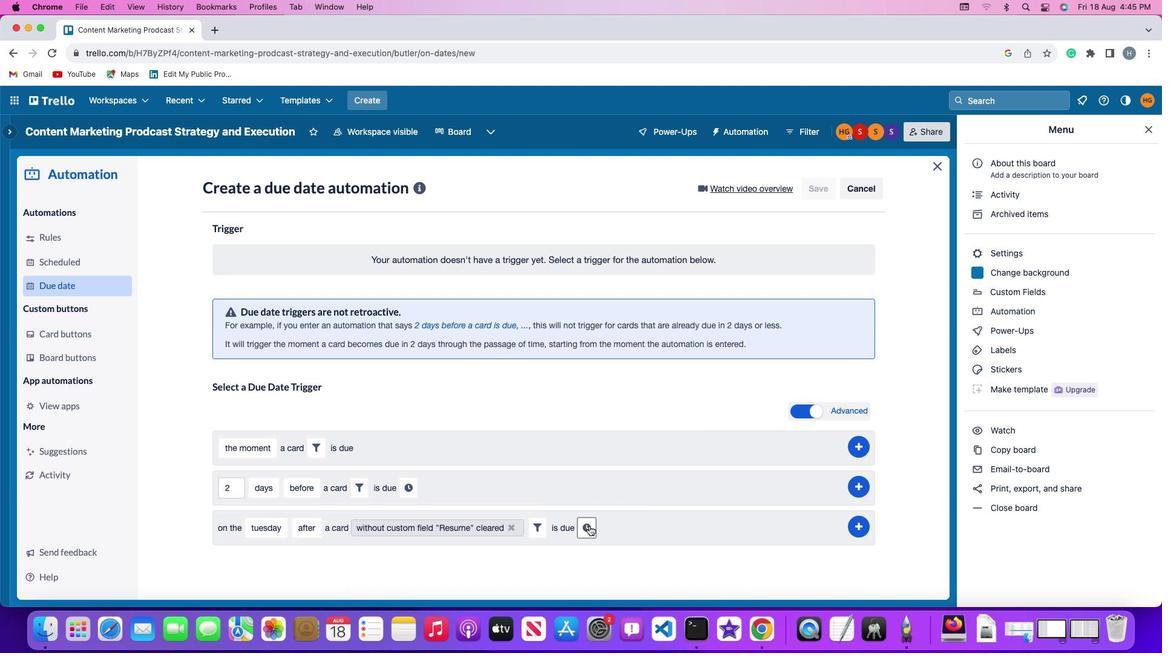 
Action: Mouse pressed left at (589, 526)
Screenshot: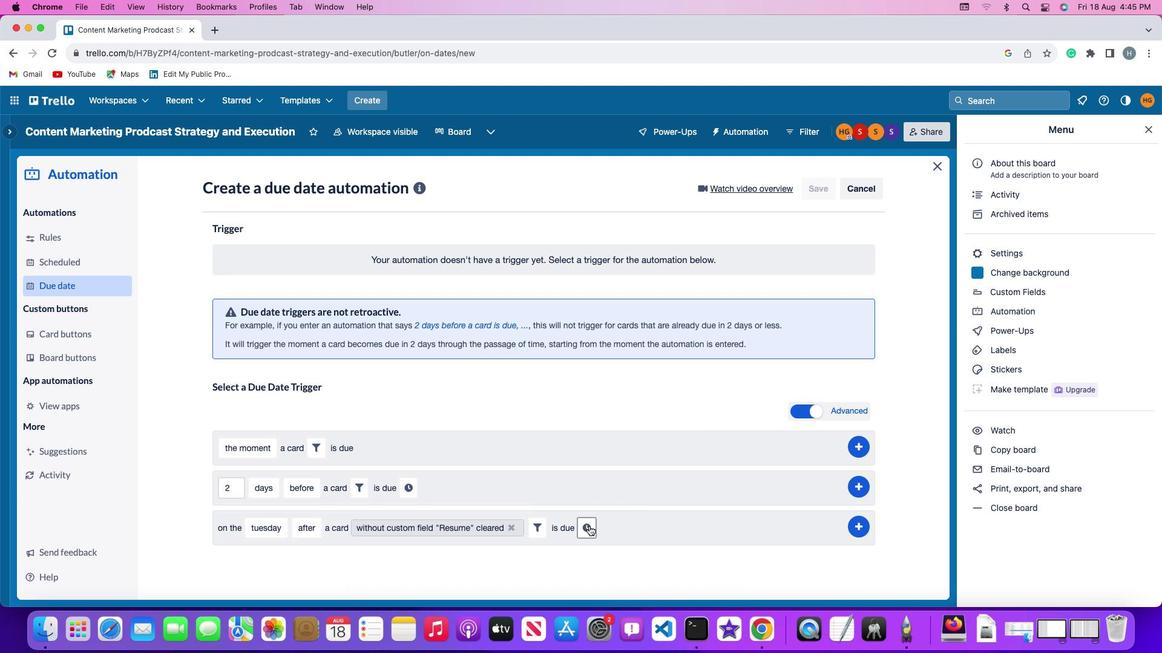 
Action: Mouse moved to (616, 529)
Screenshot: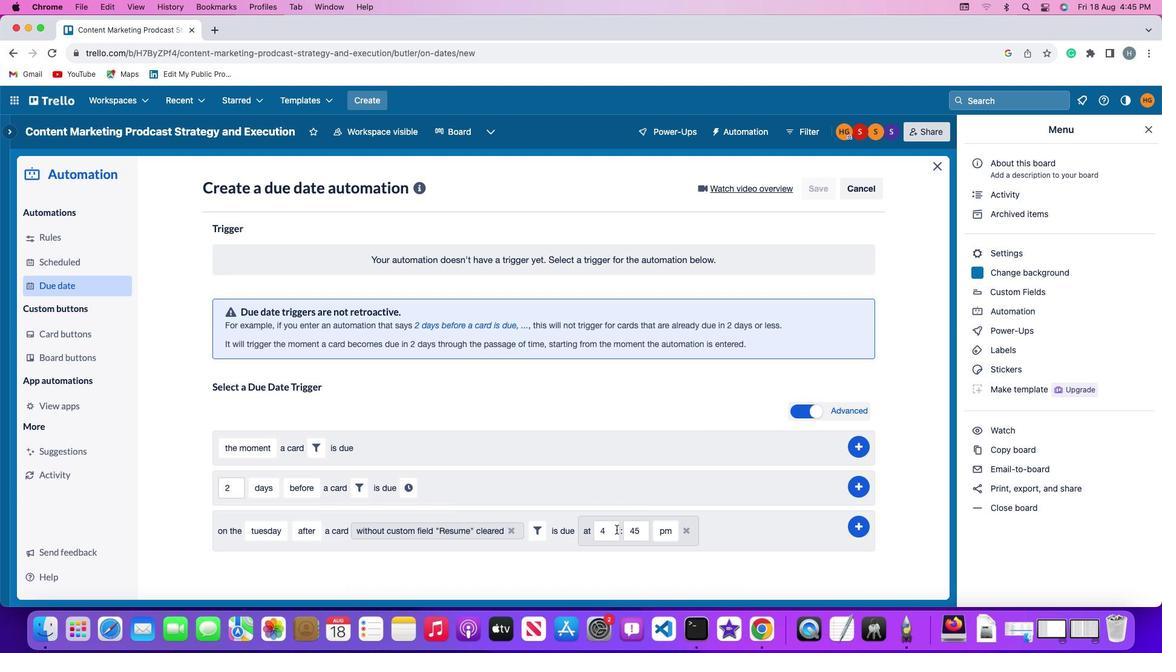 
Action: Mouse pressed left at (616, 529)
Screenshot: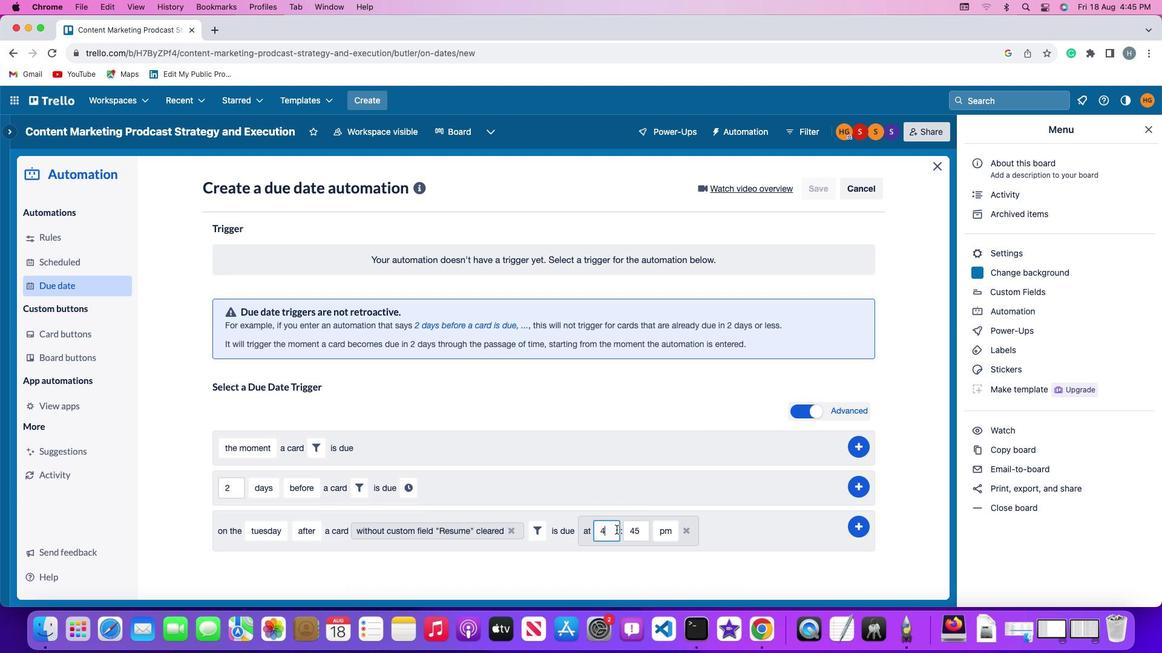 
Action: Mouse moved to (616, 530)
Screenshot: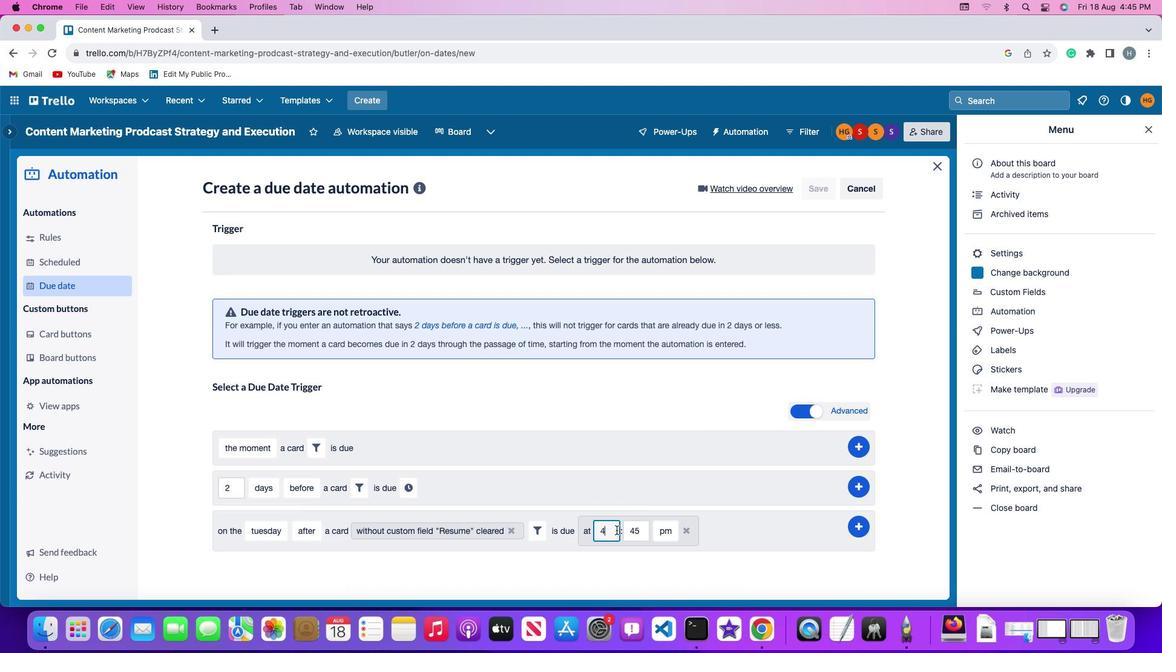 
Action: Key pressed Key.backspace
Screenshot: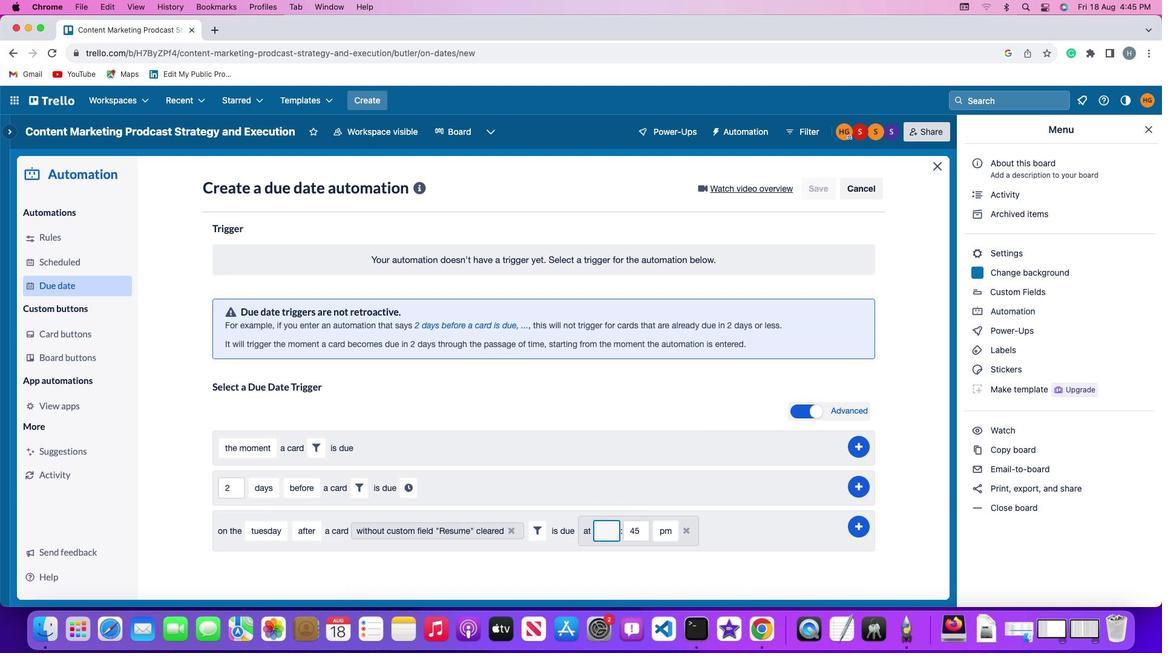
Action: Mouse moved to (616, 530)
Screenshot: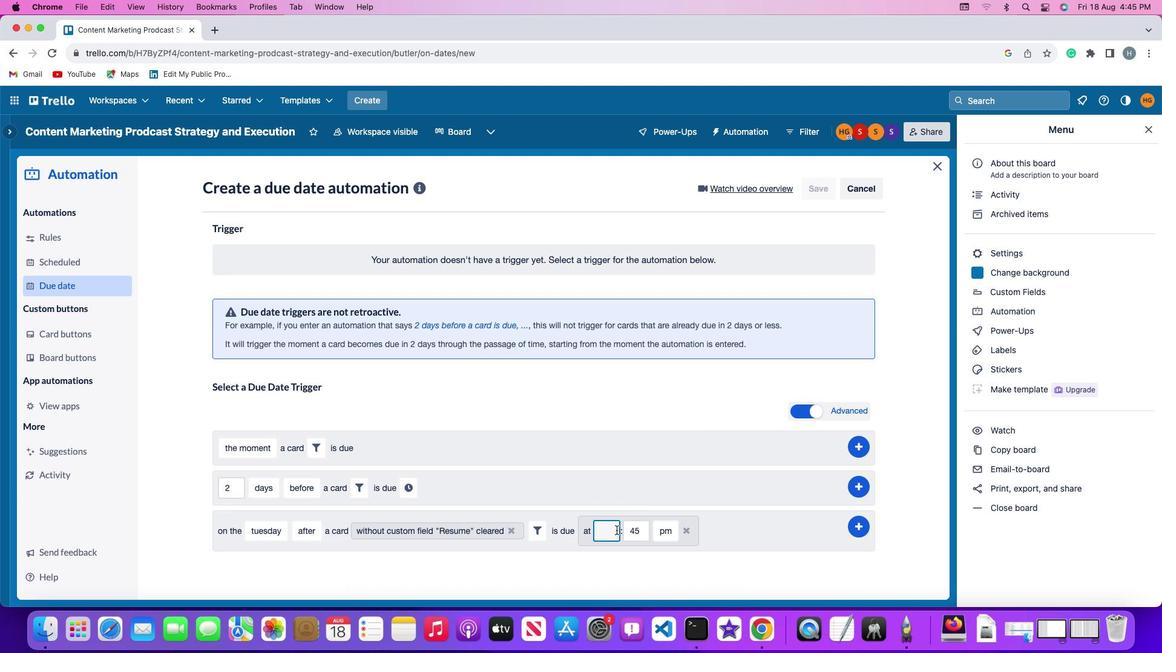 
Action: Key pressed '1'
Screenshot: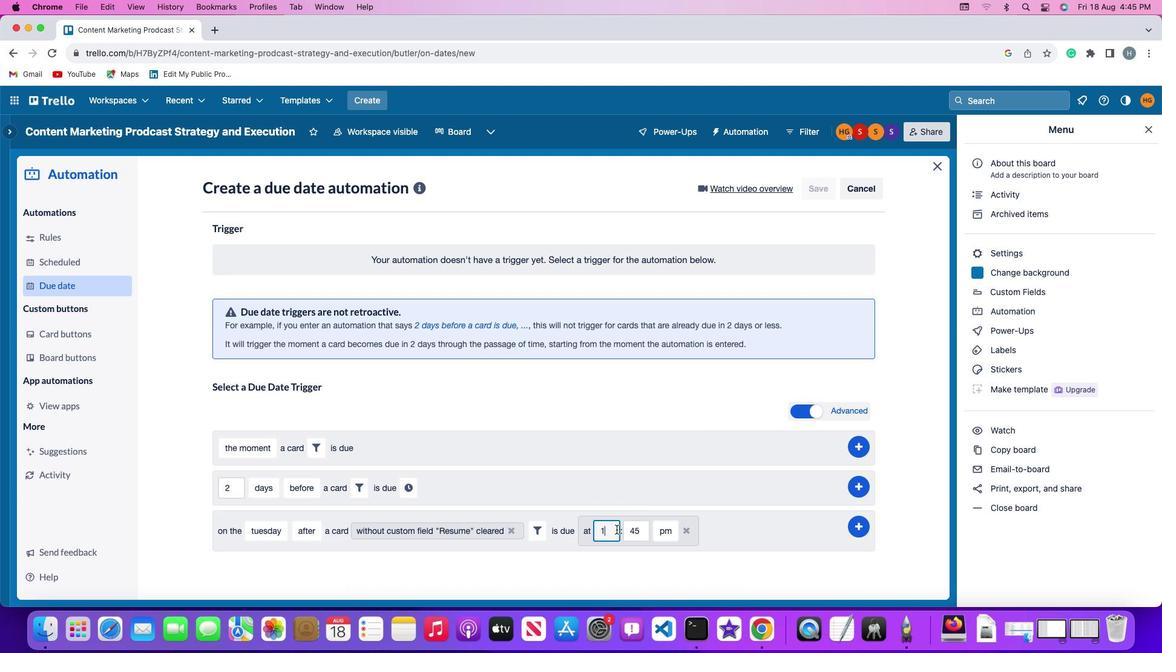
Action: Mouse moved to (616, 530)
Screenshot: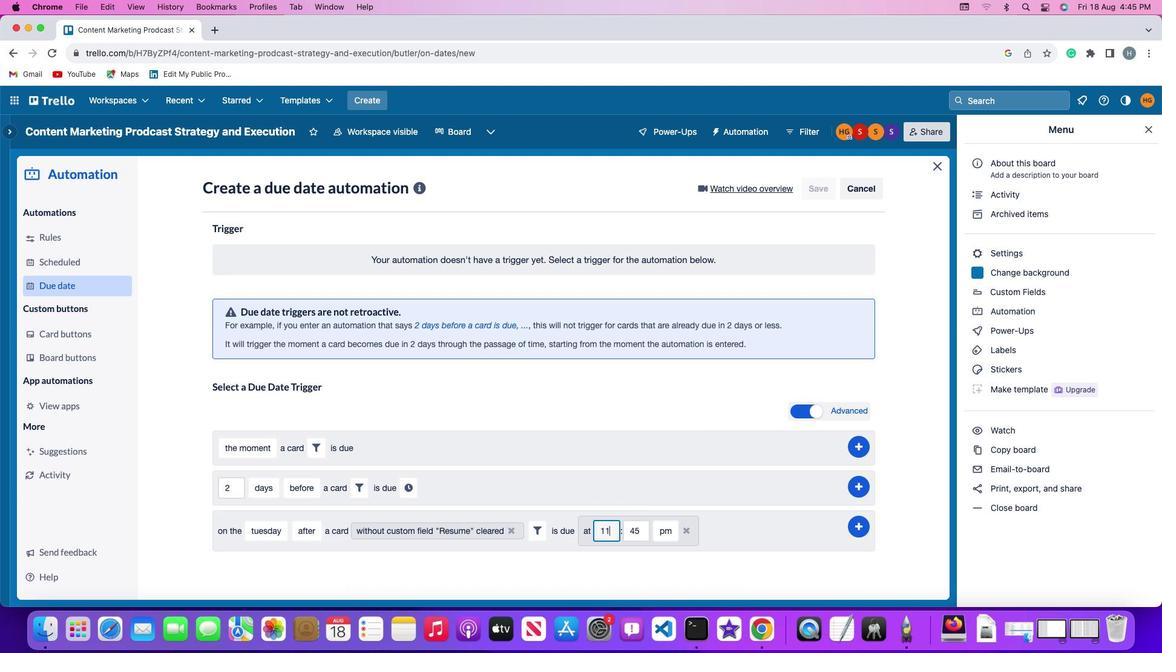 
Action: Key pressed '1'
Screenshot: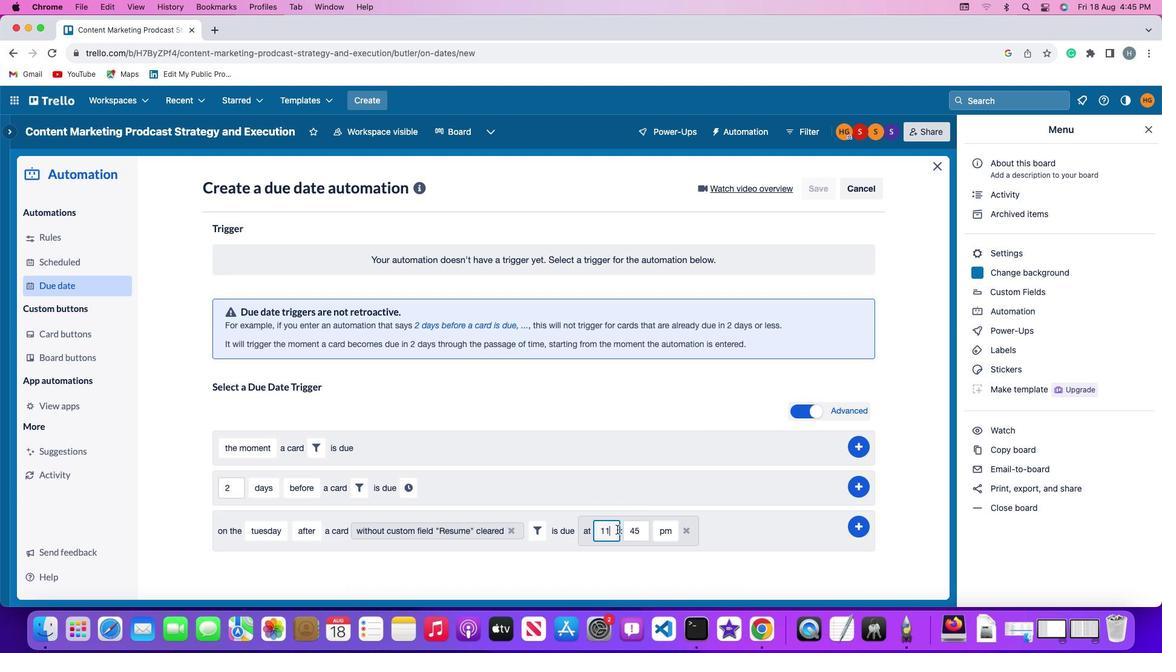 
Action: Mouse moved to (639, 529)
Screenshot: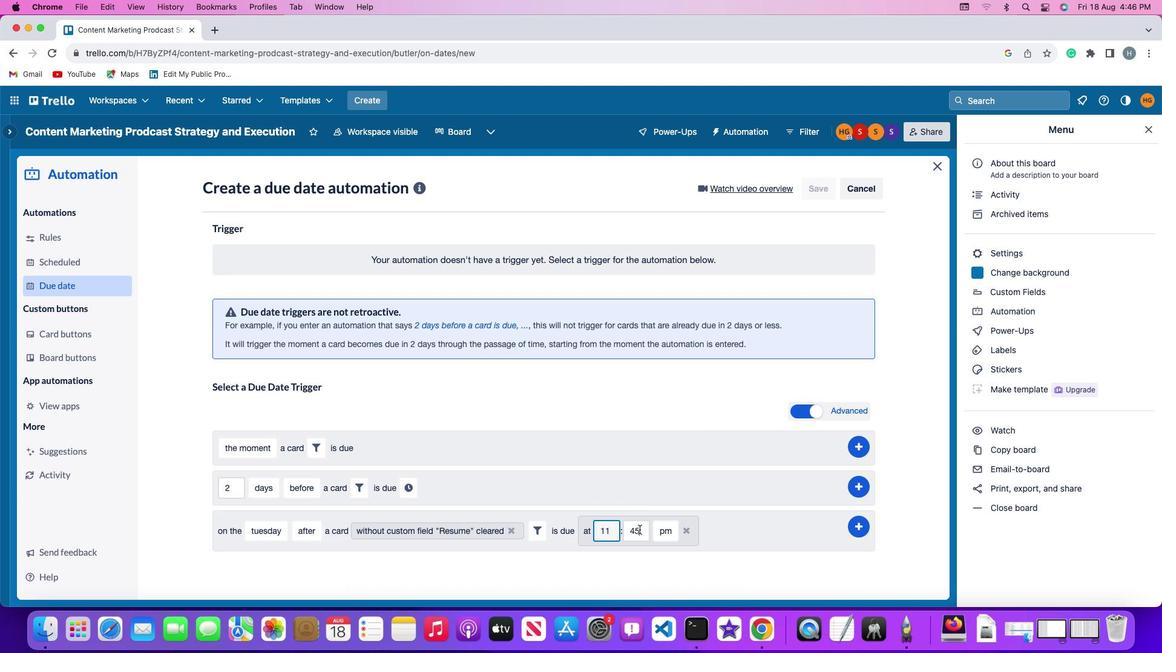 
Action: Mouse pressed left at (639, 529)
Screenshot: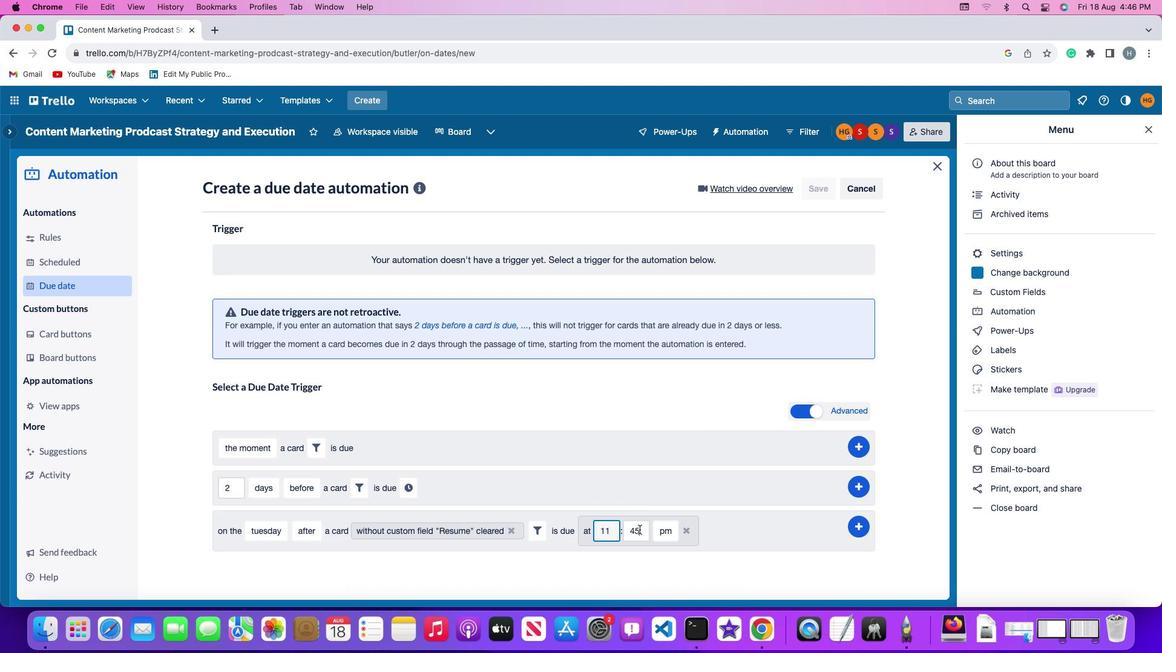 
Action: Key pressed Key.backspaceKey.backspace
Screenshot: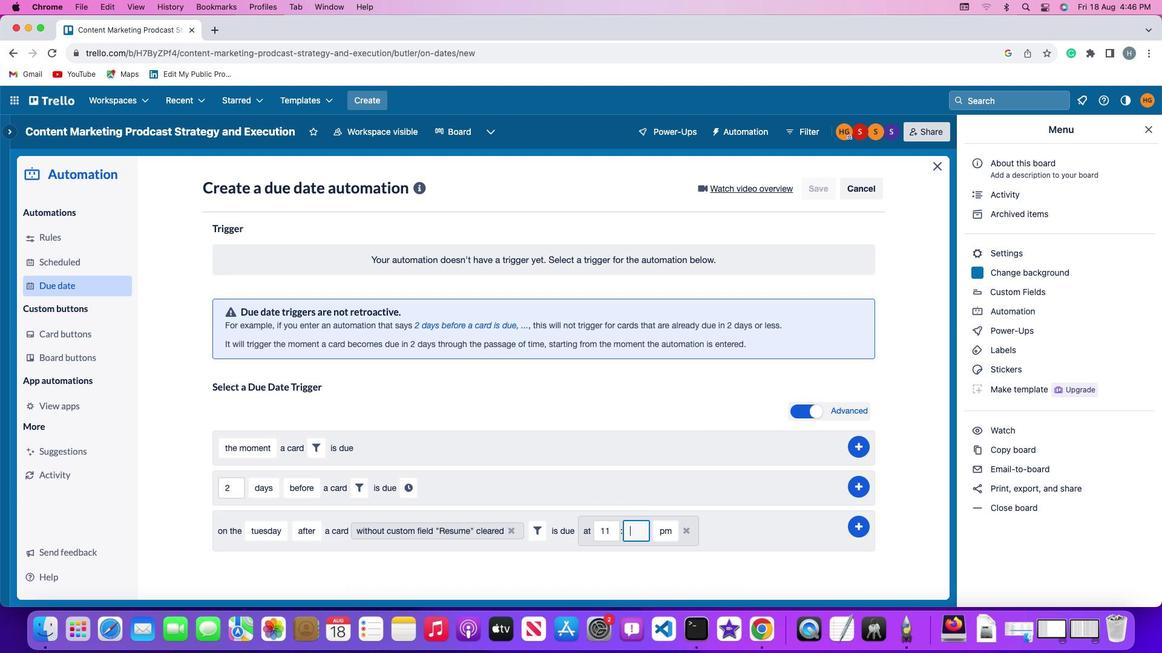 
Action: Mouse moved to (639, 529)
Screenshot: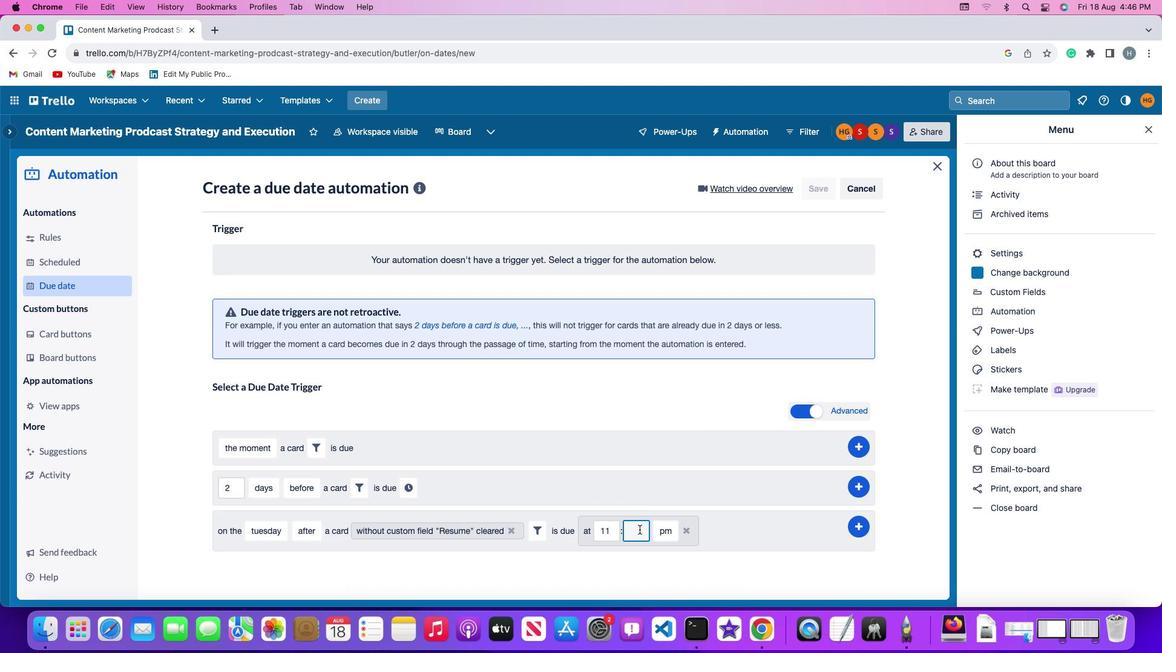 
Action: Key pressed '0''0'
Screenshot: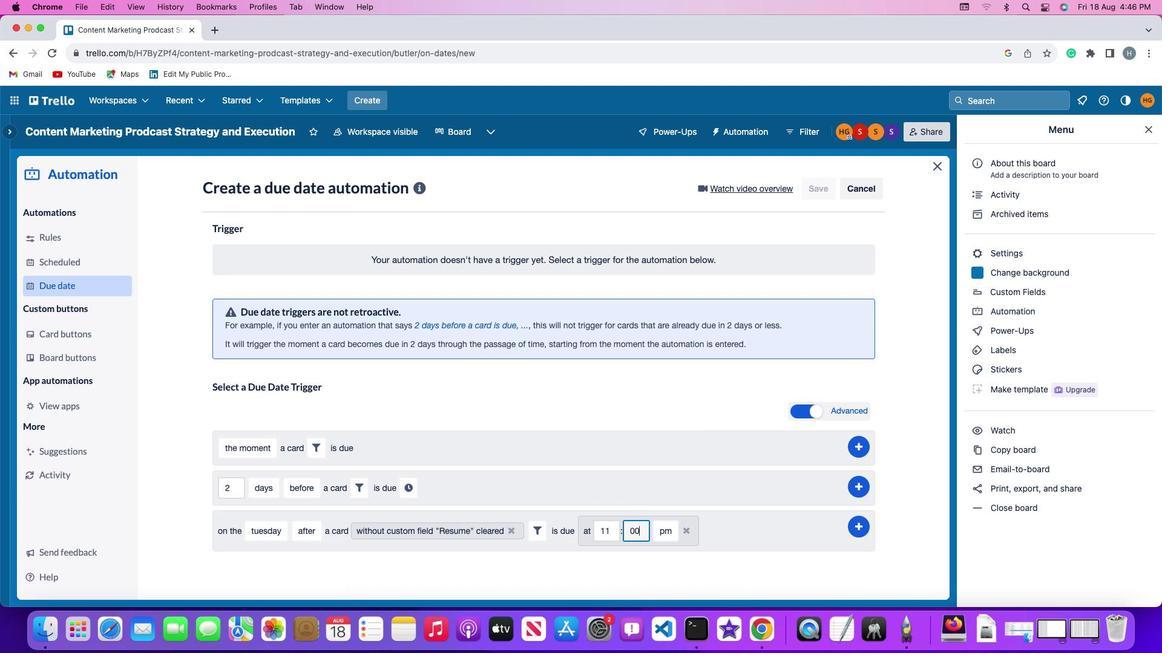 
Action: Mouse moved to (666, 527)
Screenshot: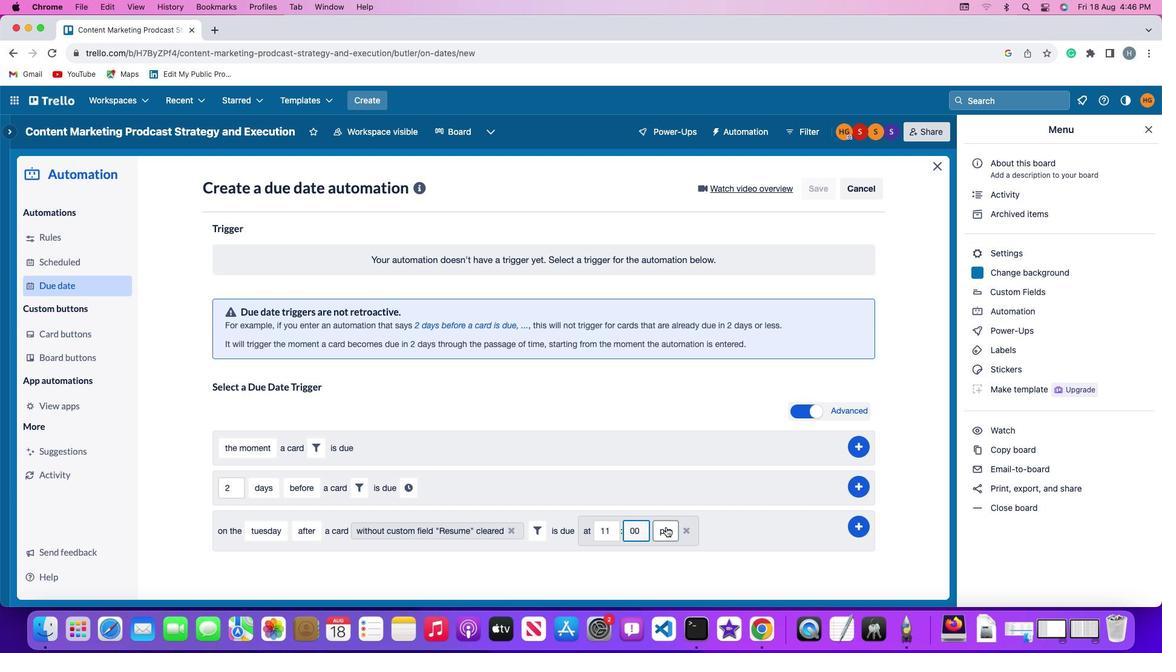 
Action: Mouse pressed left at (666, 527)
Screenshot: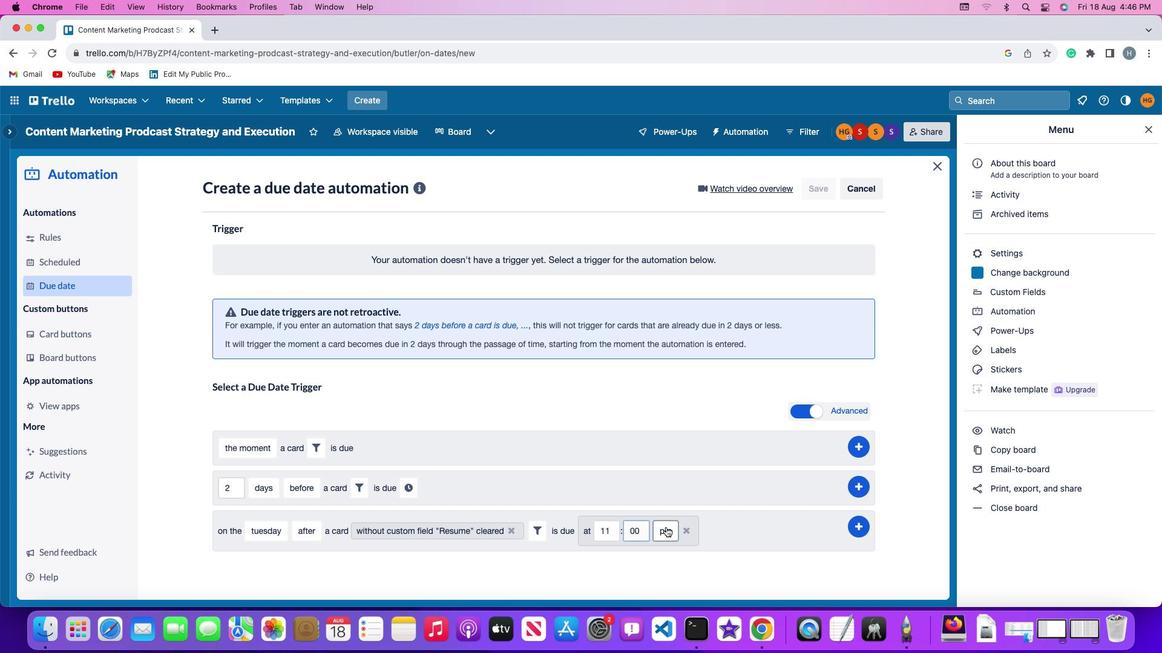 
Action: Mouse moved to (669, 546)
Screenshot: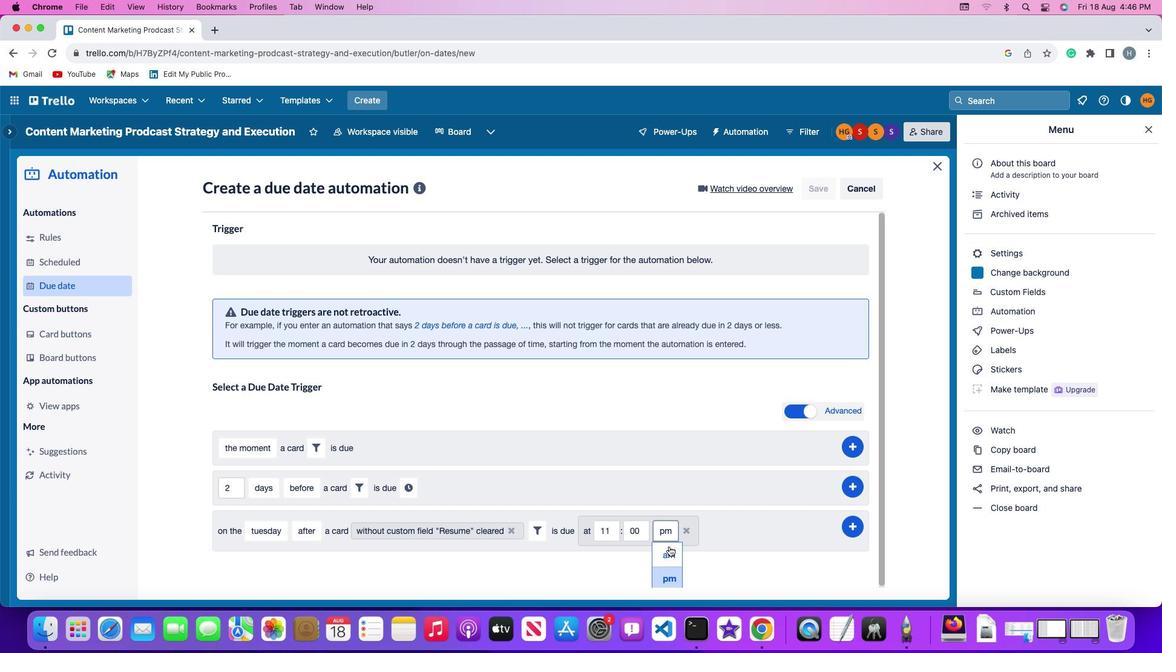 
Action: Mouse pressed left at (669, 546)
Screenshot: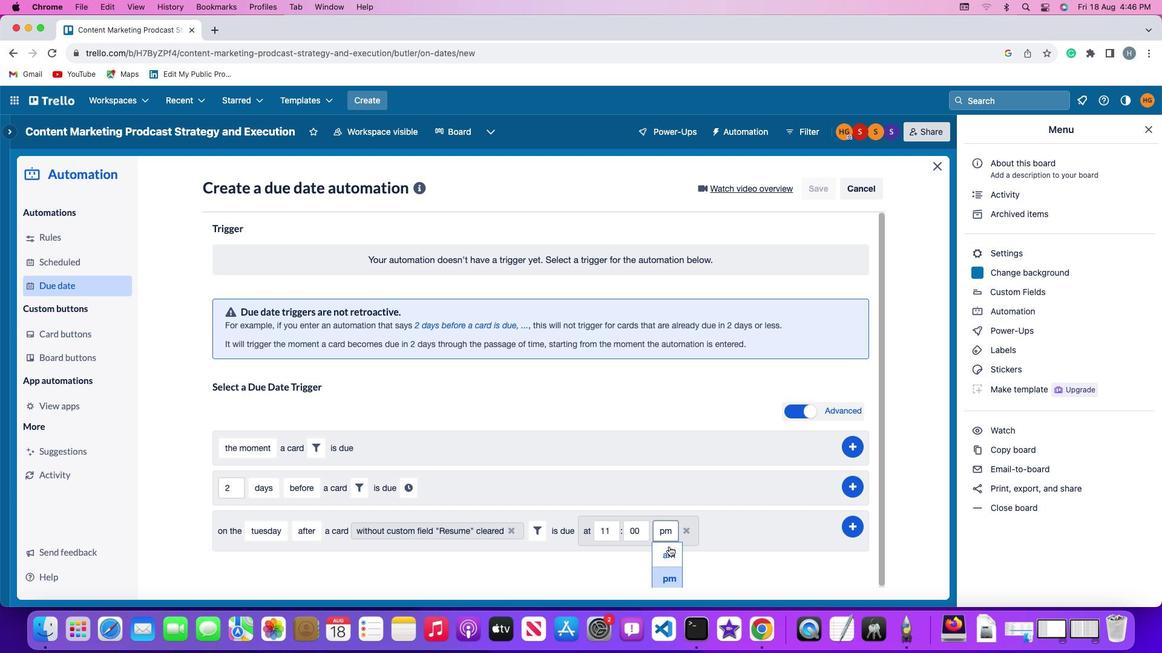 
Action: Mouse moved to (858, 526)
Screenshot: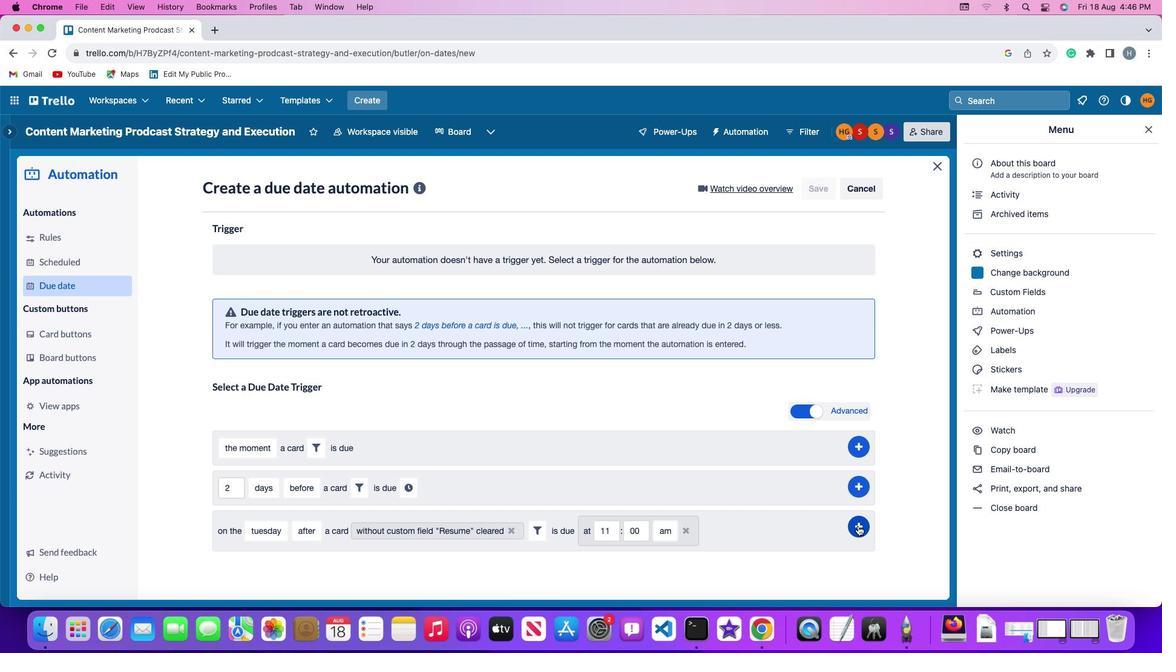 
Action: Mouse pressed left at (858, 526)
Screenshot: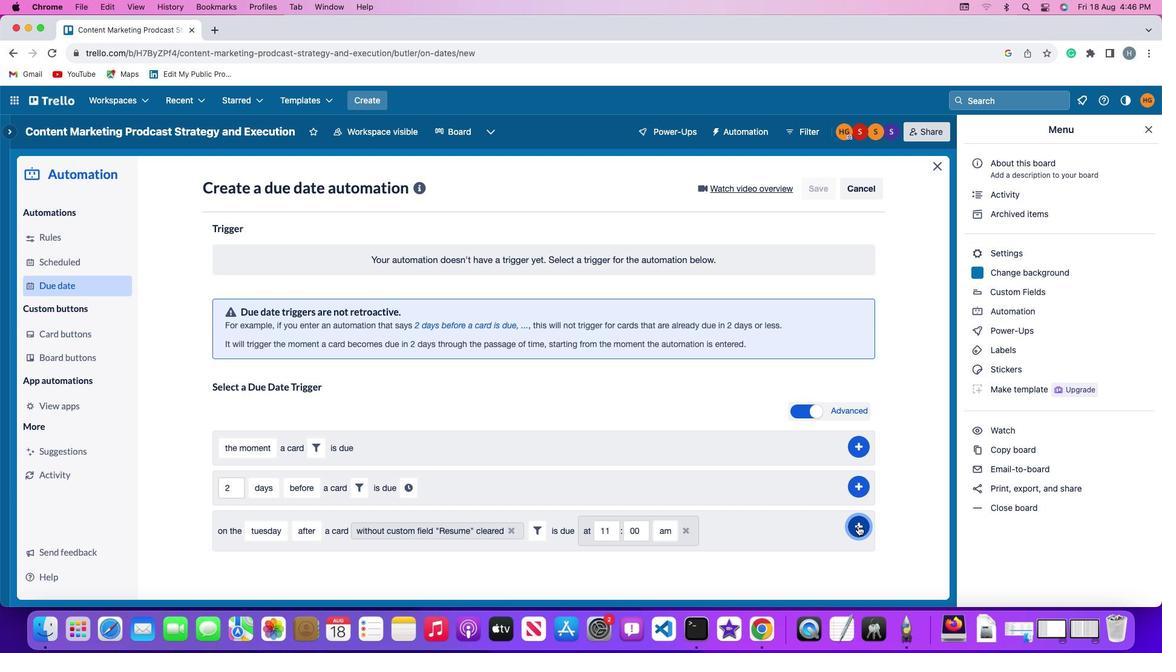 
Action: Mouse moved to (913, 445)
Screenshot: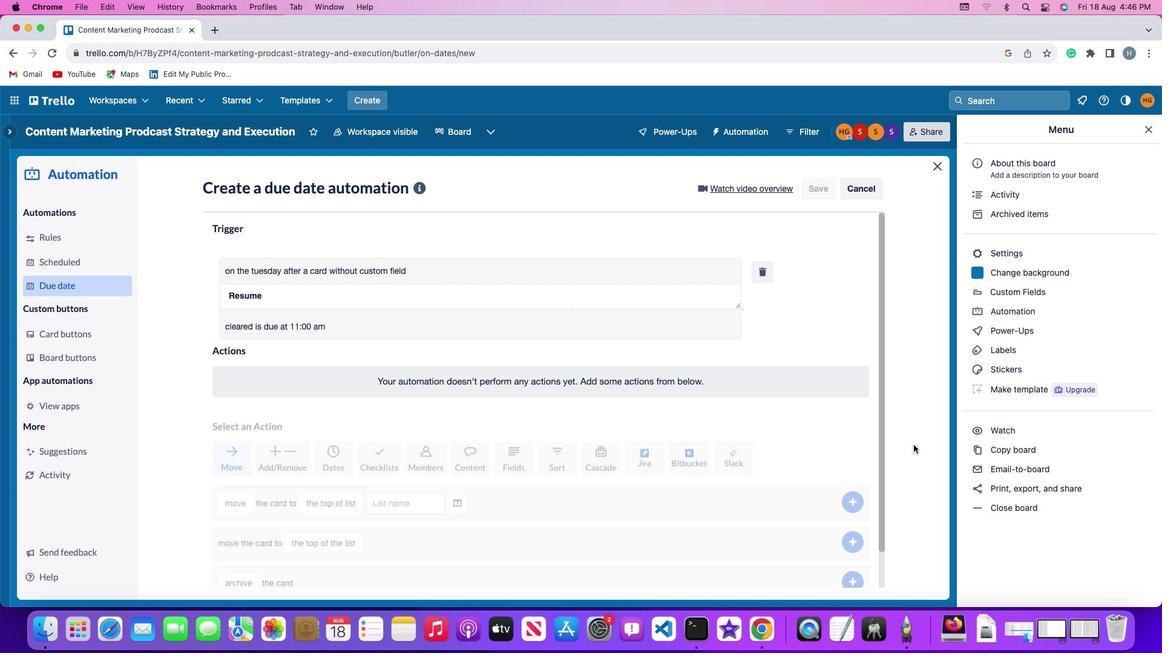 
